 Task: Check the picks of the 2023 Victory Lane Racing NASCAR Cup Series for the race "Enjoy Illinois 300" on the track "Gateway".
Action: Mouse moved to (155, 311)
Screenshot: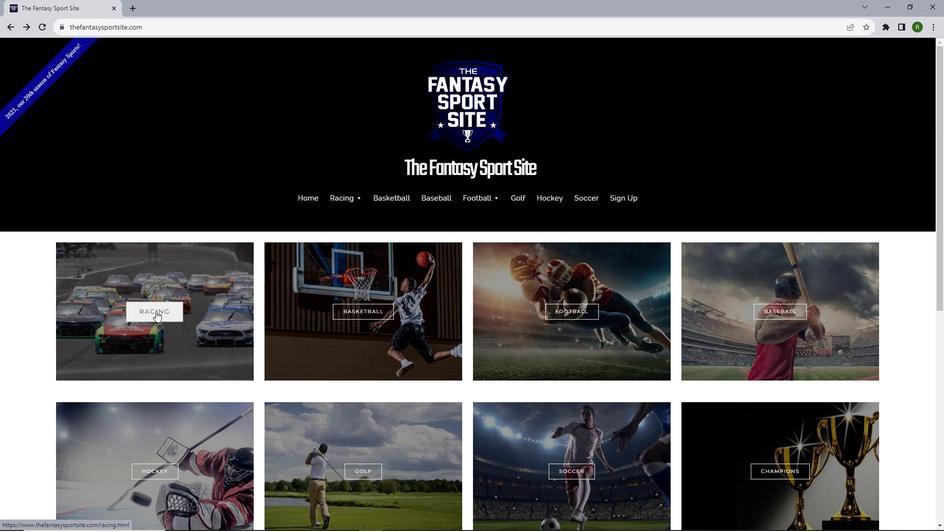 
Action: Mouse pressed left at (155, 311)
Screenshot: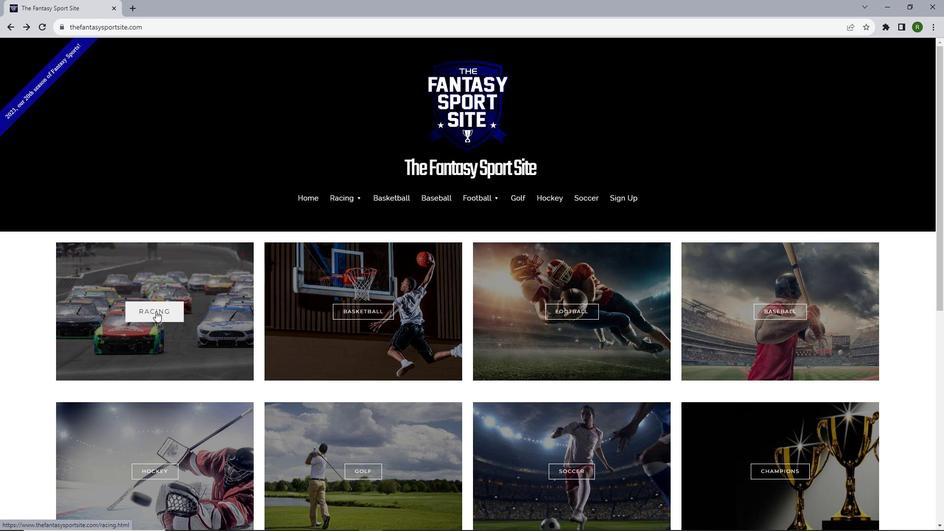 
Action: Mouse moved to (278, 237)
Screenshot: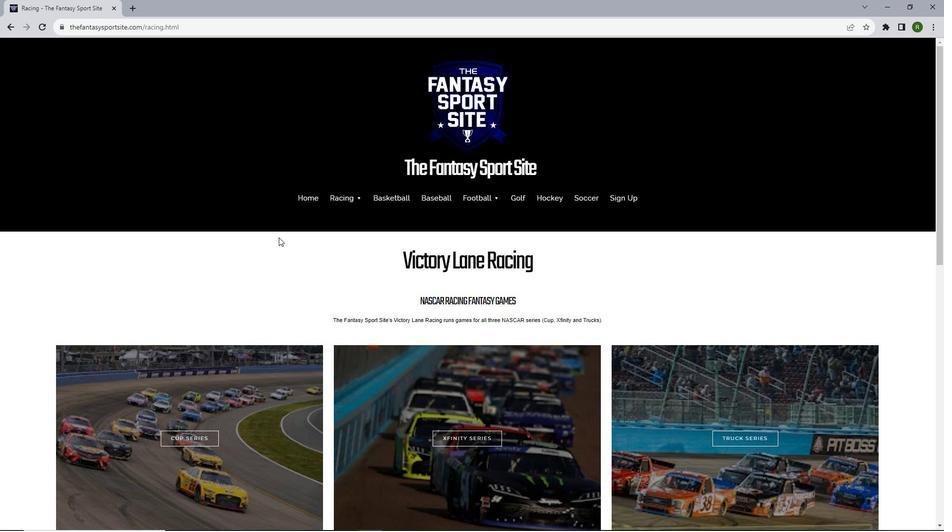 
Action: Mouse scrolled (278, 237) with delta (0, 0)
Screenshot: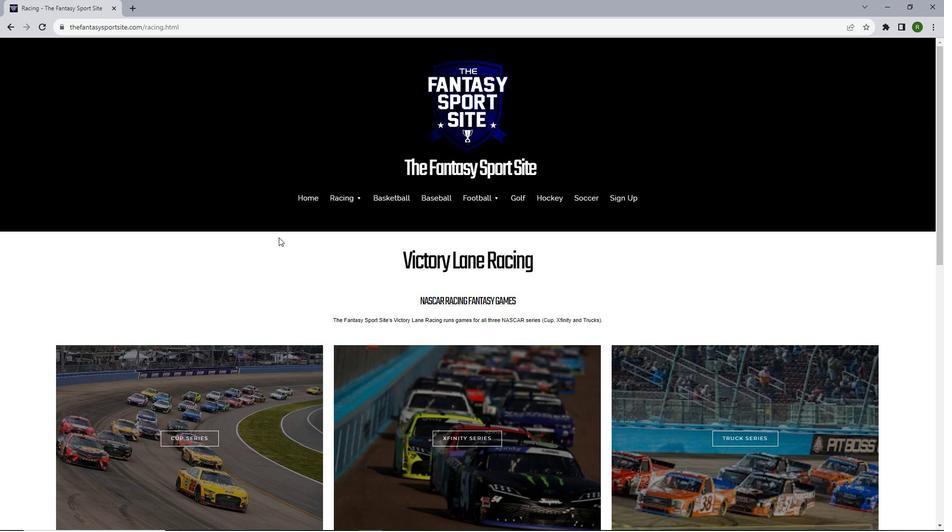 
Action: Mouse scrolled (278, 237) with delta (0, 0)
Screenshot: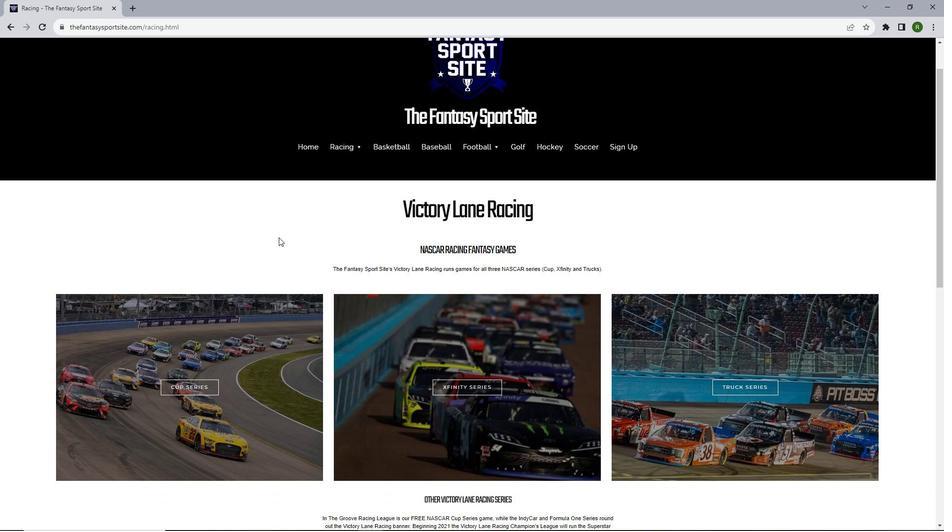 
Action: Mouse scrolled (278, 237) with delta (0, 0)
Screenshot: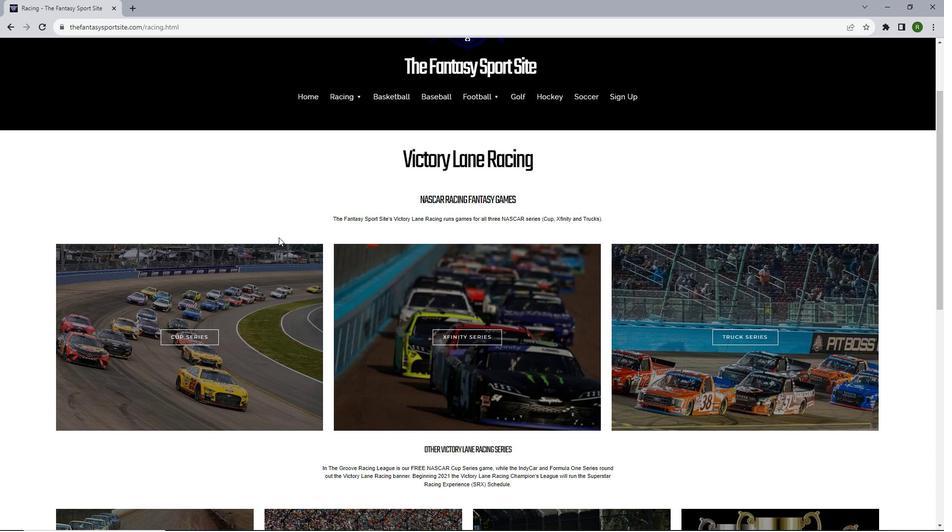 
Action: Mouse scrolled (278, 237) with delta (0, 0)
Screenshot: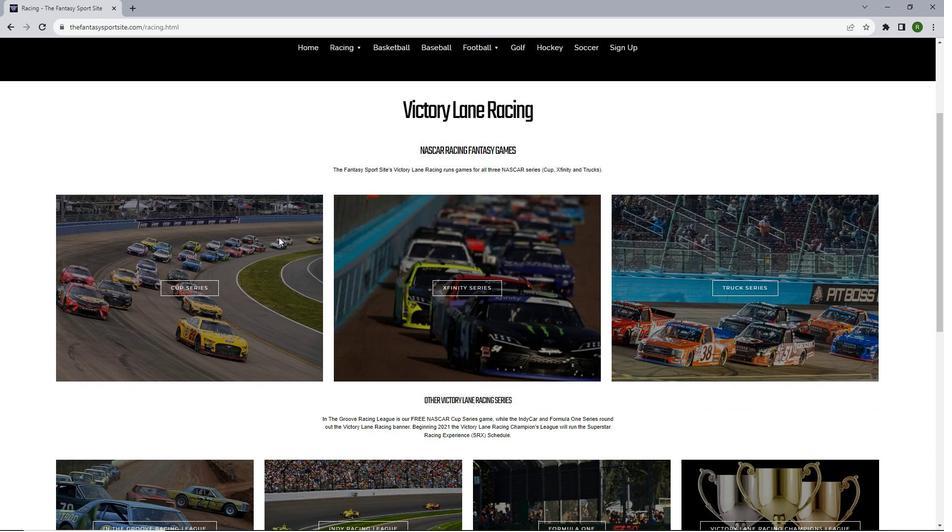 
Action: Mouse scrolled (278, 237) with delta (0, 0)
Screenshot: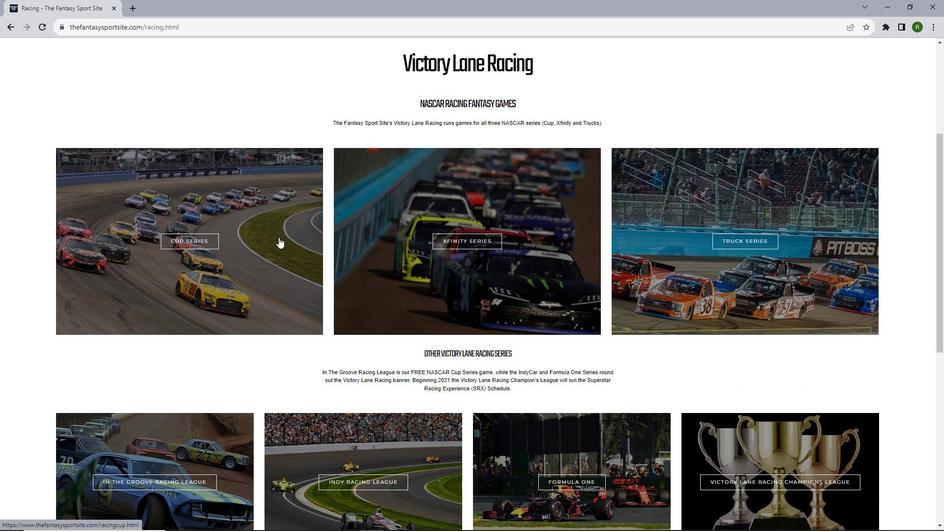 
Action: Mouse scrolled (278, 237) with delta (0, 0)
Screenshot: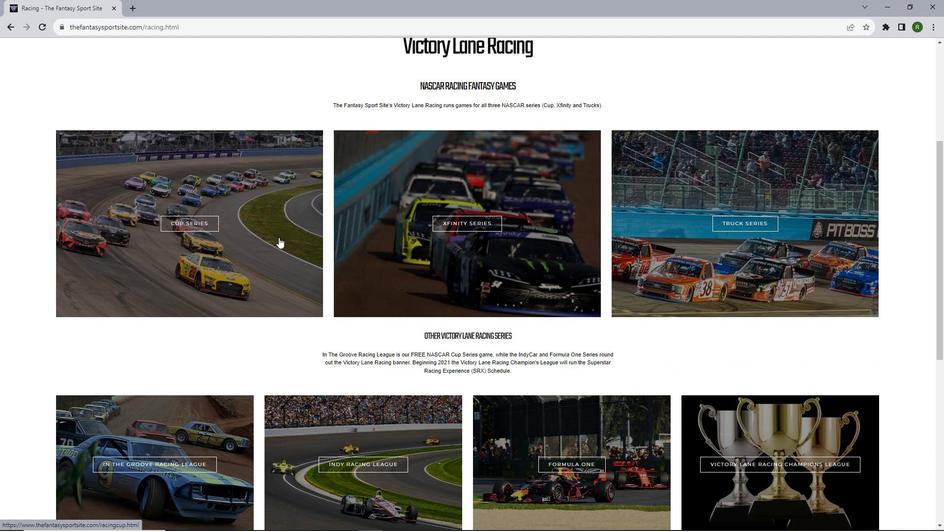 
Action: Mouse moved to (199, 145)
Screenshot: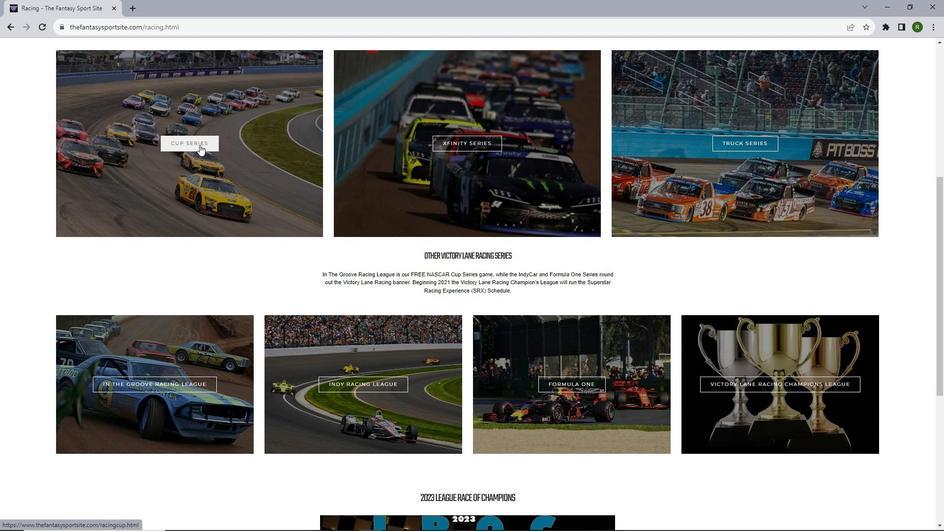 
Action: Mouse pressed left at (199, 145)
Screenshot: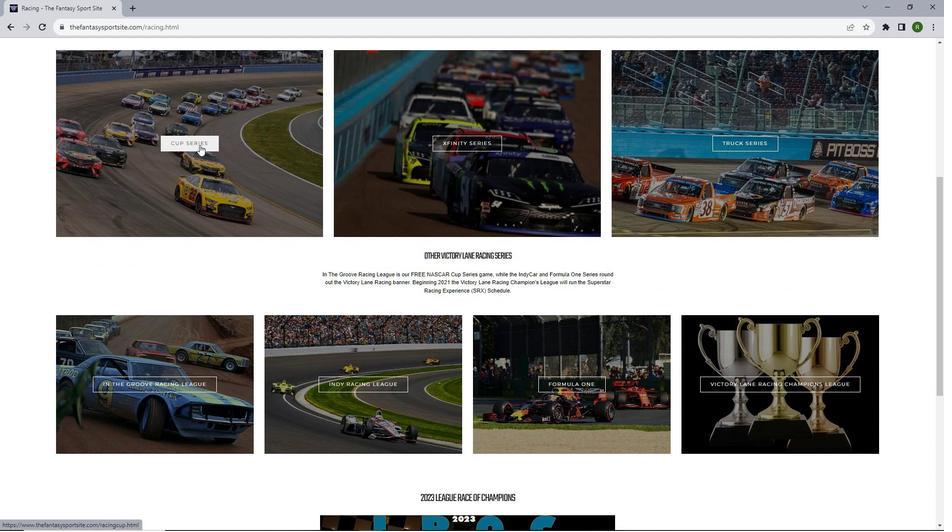 
Action: Mouse moved to (298, 212)
Screenshot: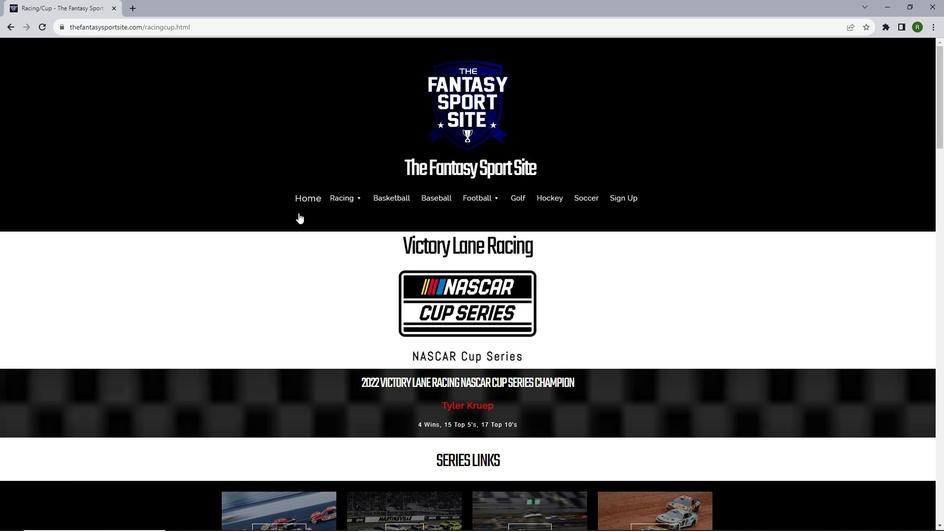 
Action: Mouse scrolled (298, 212) with delta (0, 0)
Screenshot: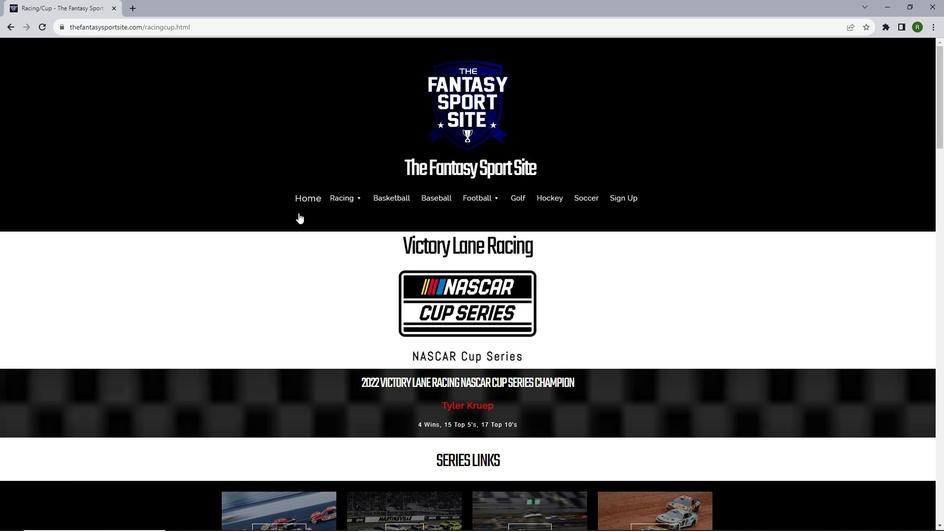 
Action: Mouse scrolled (298, 212) with delta (0, 0)
Screenshot: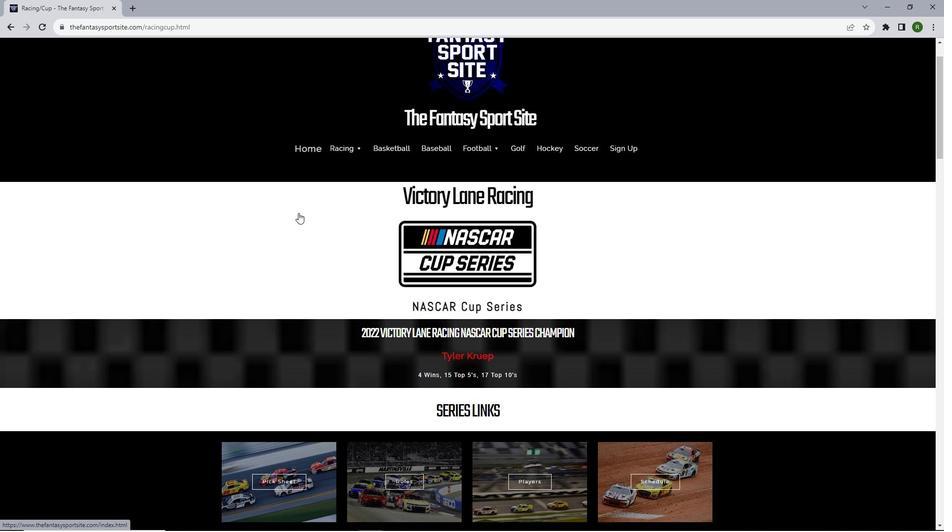 
Action: Mouse scrolled (298, 212) with delta (0, 0)
Screenshot: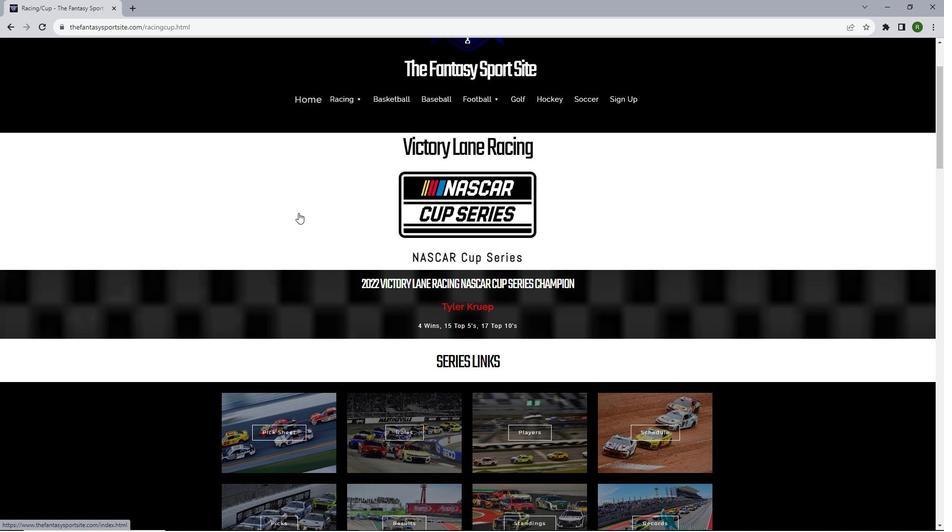 
Action: Mouse scrolled (298, 212) with delta (0, 0)
Screenshot: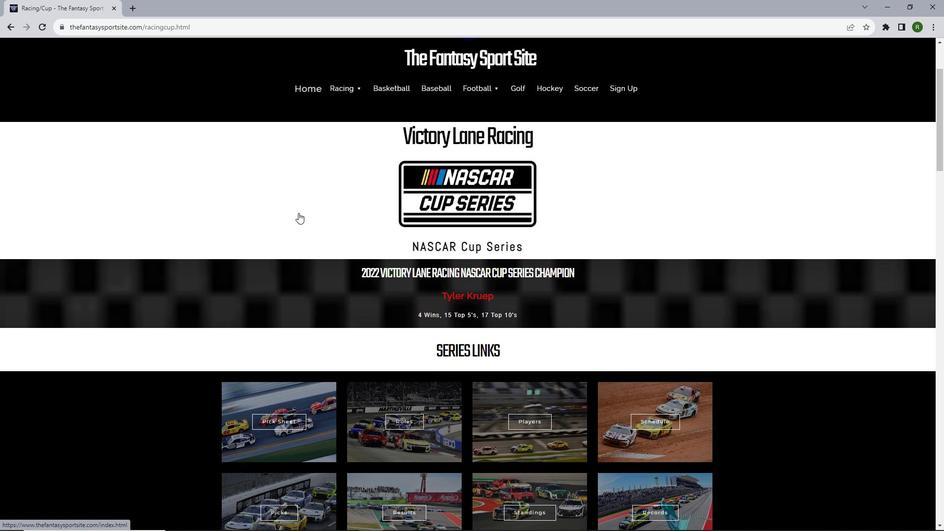 
Action: Mouse moved to (286, 432)
Screenshot: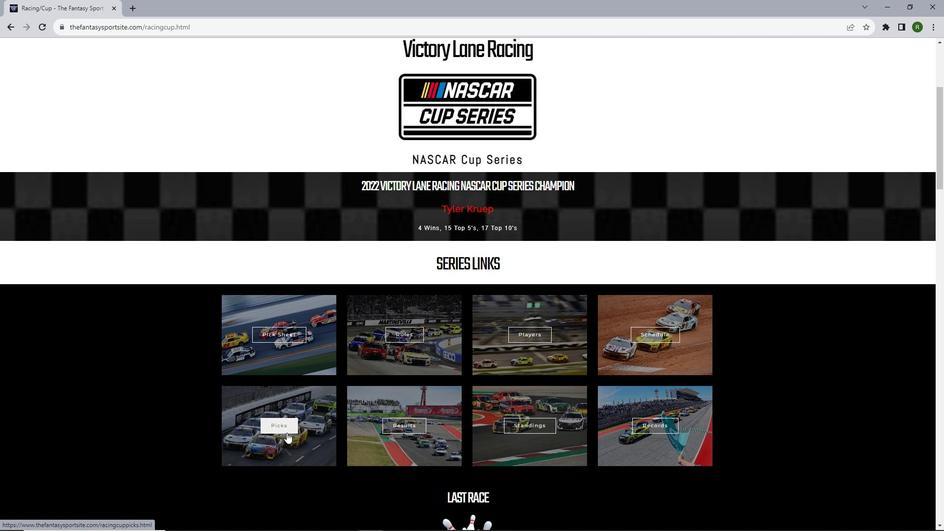 
Action: Mouse pressed left at (286, 432)
Screenshot: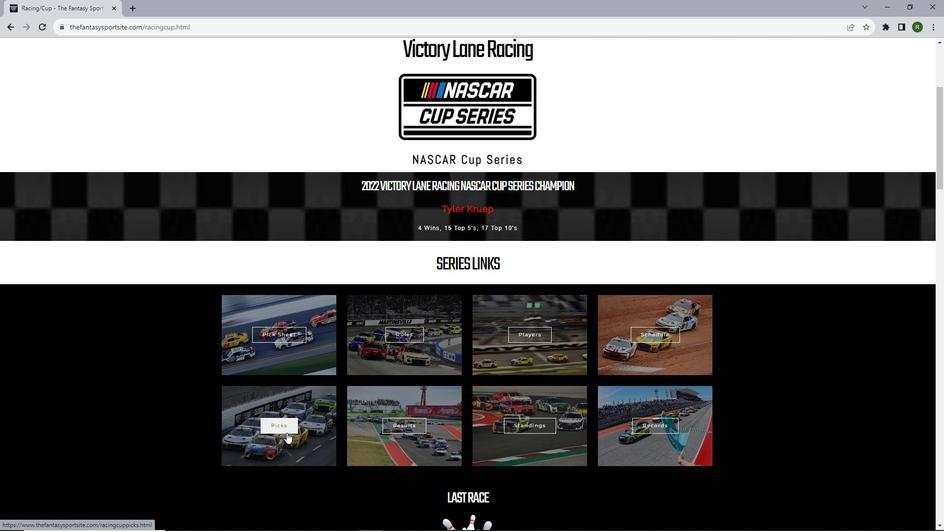
Action: Mouse moved to (363, 238)
Screenshot: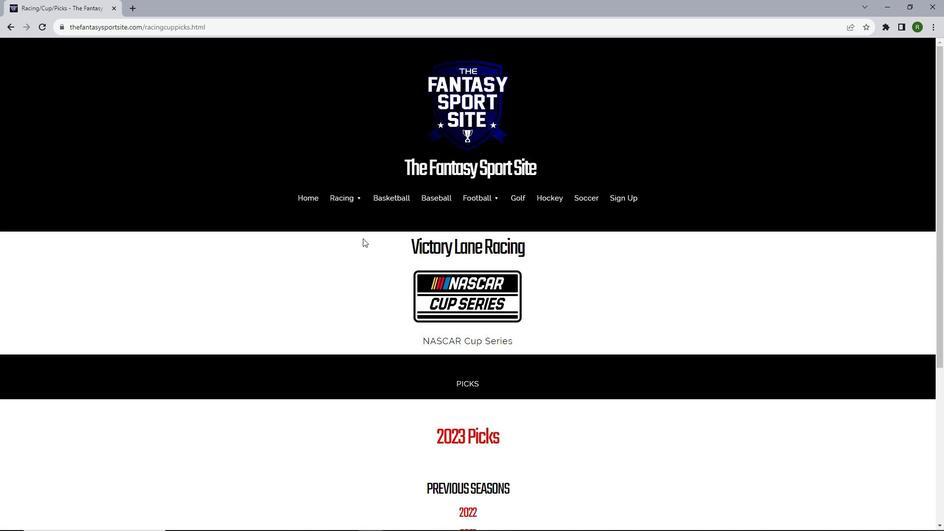 
Action: Mouse scrolled (363, 238) with delta (0, 0)
Screenshot: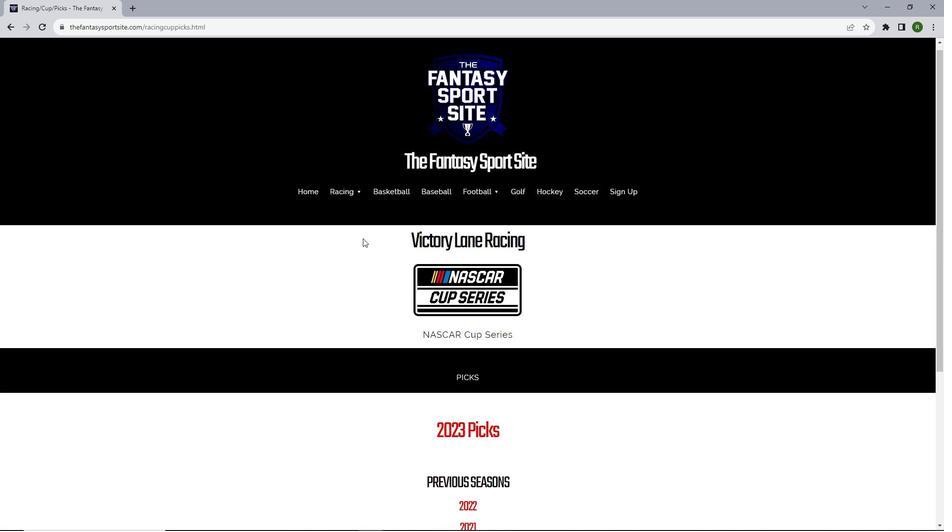 
Action: Mouse scrolled (363, 238) with delta (0, 0)
Screenshot: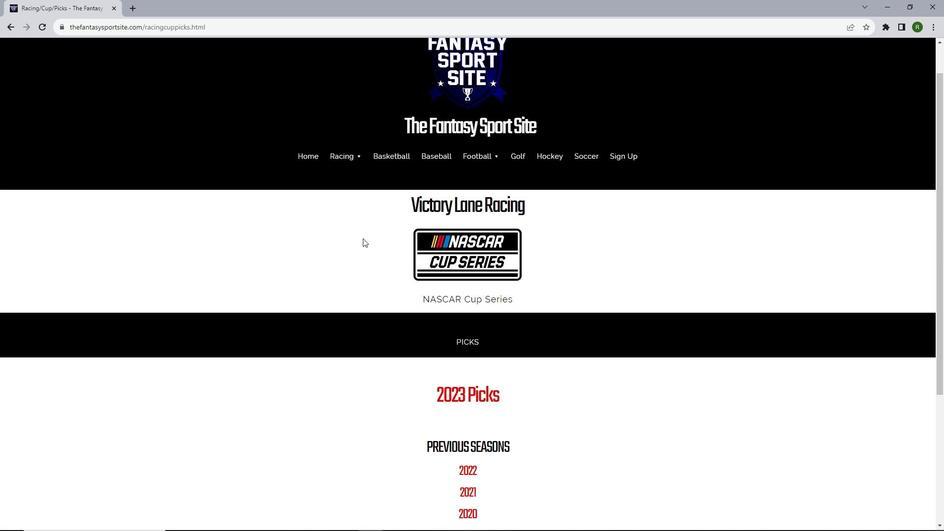 
Action: Mouse scrolled (363, 238) with delta (0, 0)
Screenshot: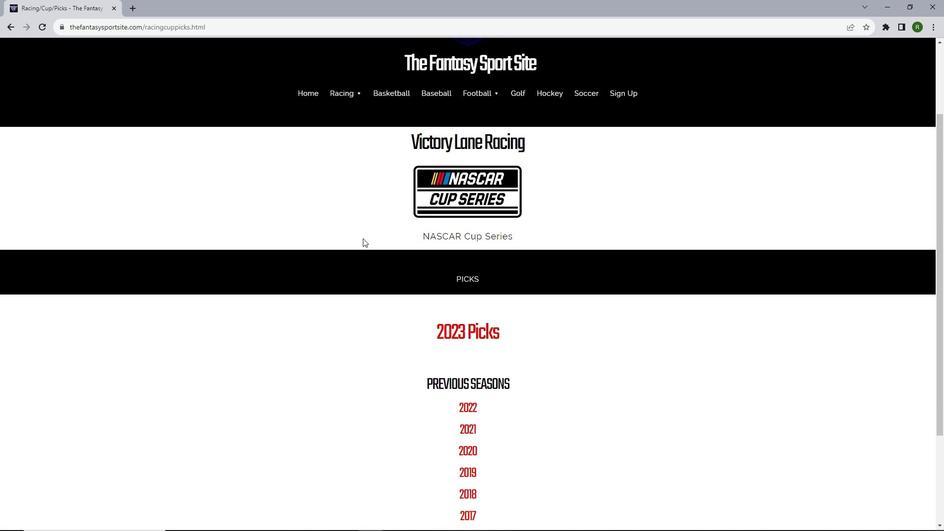 
Action: Mouse moved to (470, 287)
Screenshot: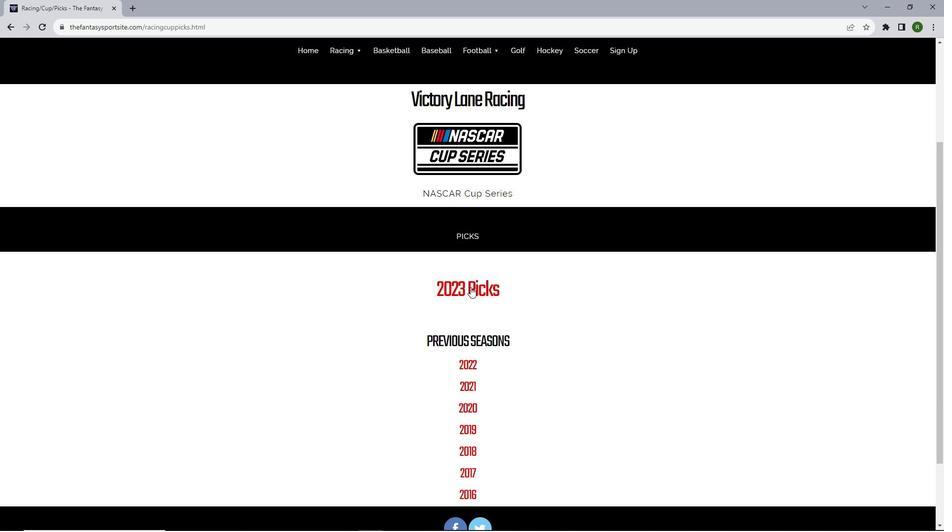 
Action: Mouse pressed left at (470, 287)
Screenshot: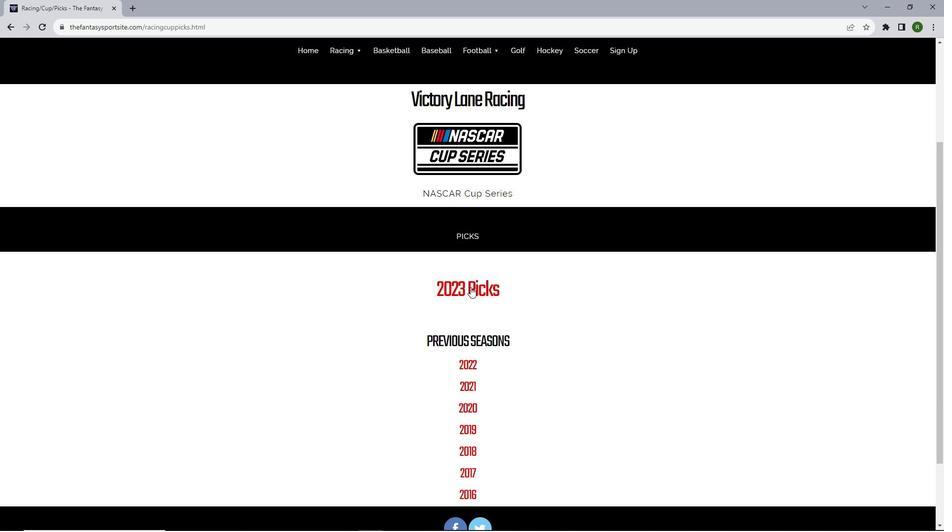 
Action: Mouse moved to (474, 258)
Screenshot: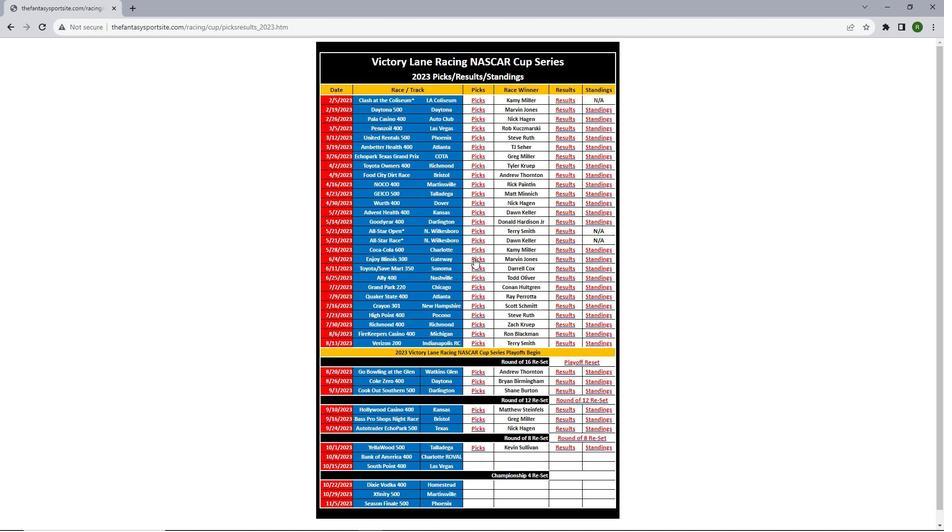 
Action: Mouse pressed left at (474, 258)
Screenshot: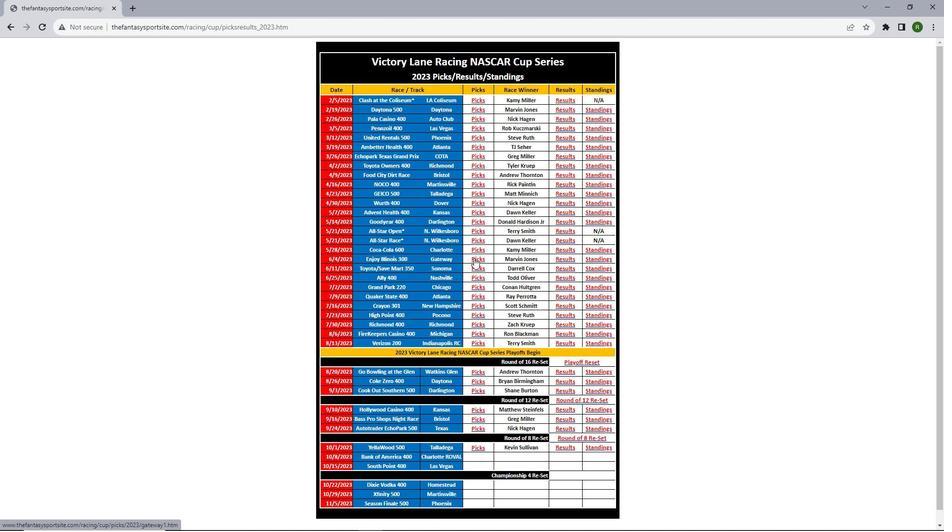 
Action: Mouse moved to (501, 220)
Screenshot: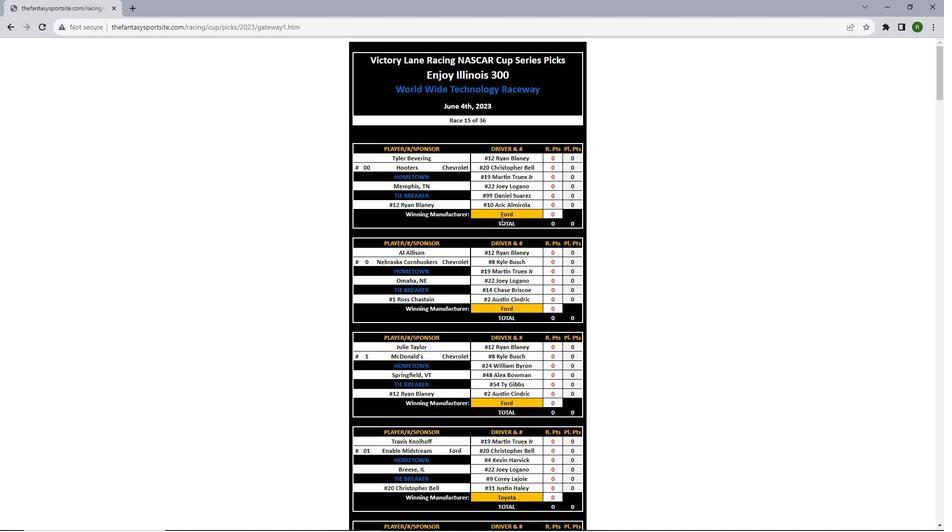 
Action: Mouse scrolled (501, 219) with delta (0, 0)
Screenshot: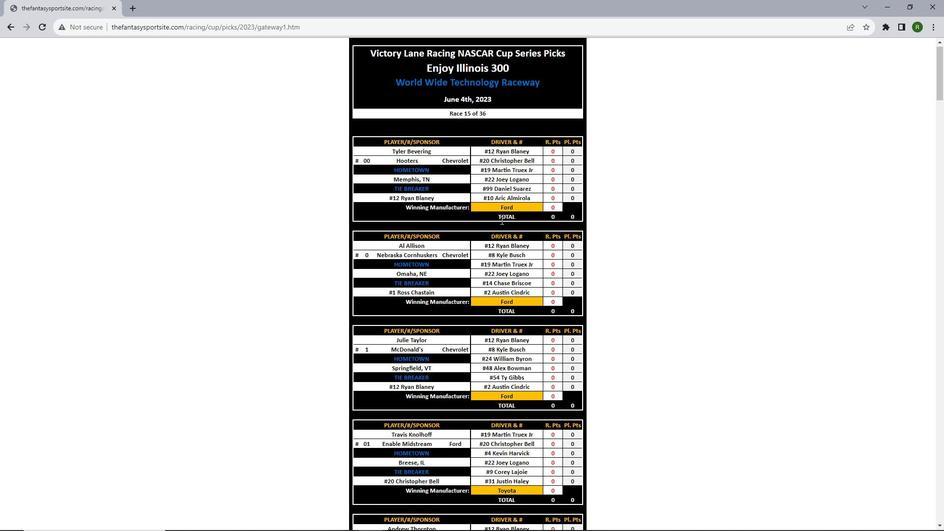 
Action: Mouse scrolled (501, 219) with delta (0, 0)
Screenshot: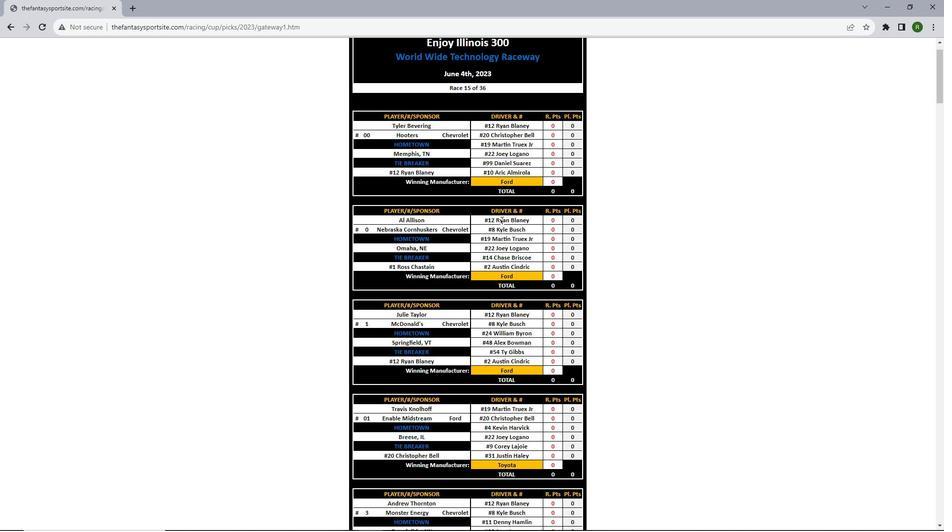 
Action: Mouse scrolled (501, 219) with delta (0, 0)
Screenshot: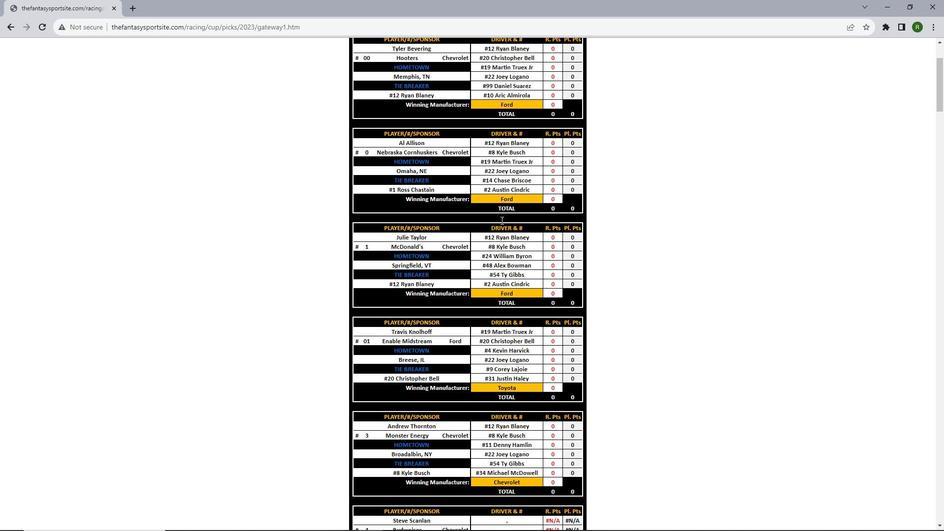
Action: Mouse scrolled (501, 219) with delta (0, 0)
Screenshot: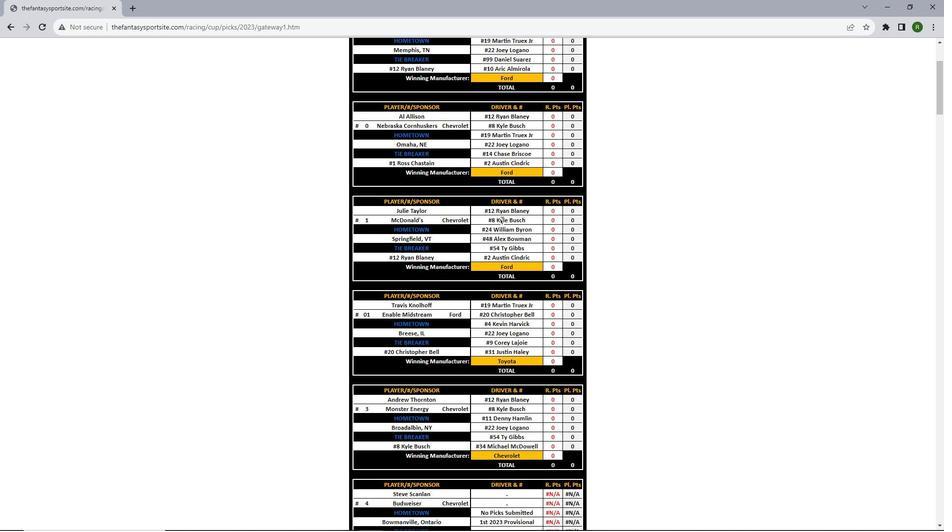 
Action: Mouse scrolled (501, 219) with delta (0, 0)
Screenshot: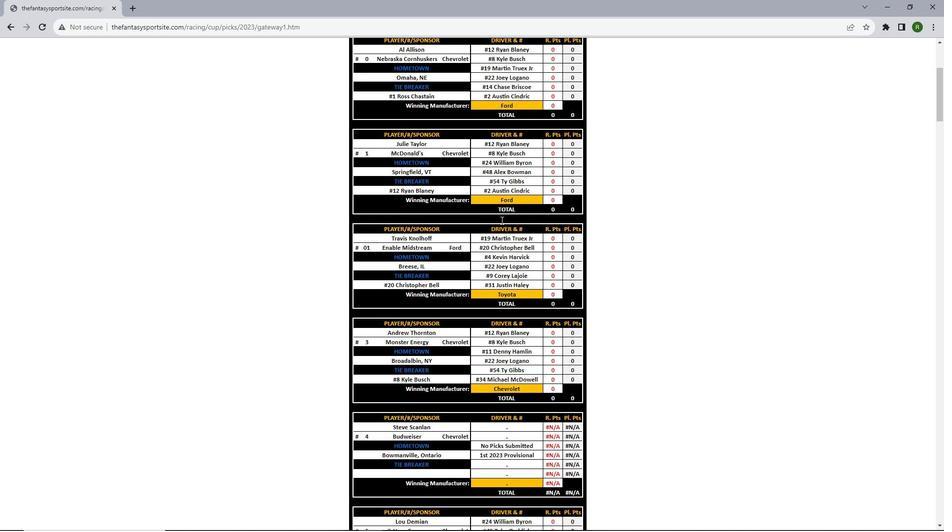 
Action: Mouse scrolled (501, 219) with delta (0, 0)
Screenshot: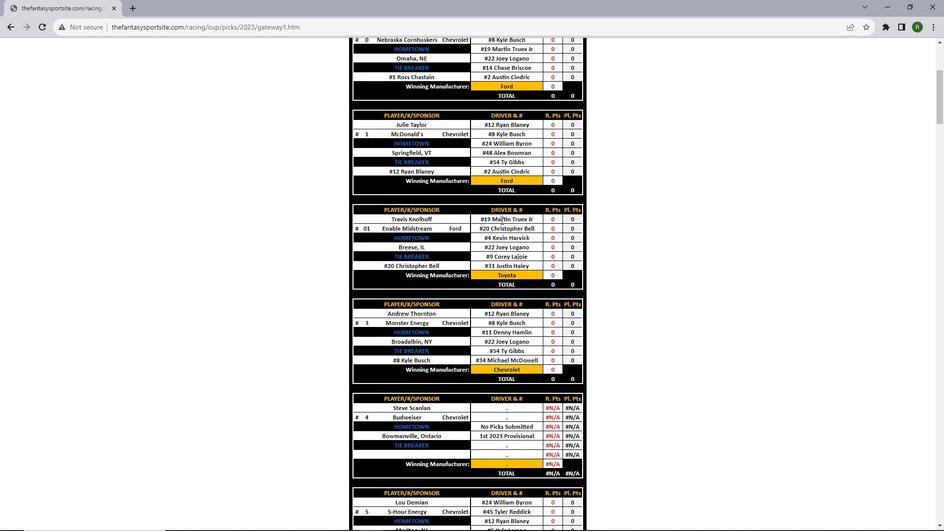 
Action: Mouse scrolled (501, 219) with delta (0, 0)
Screenshot: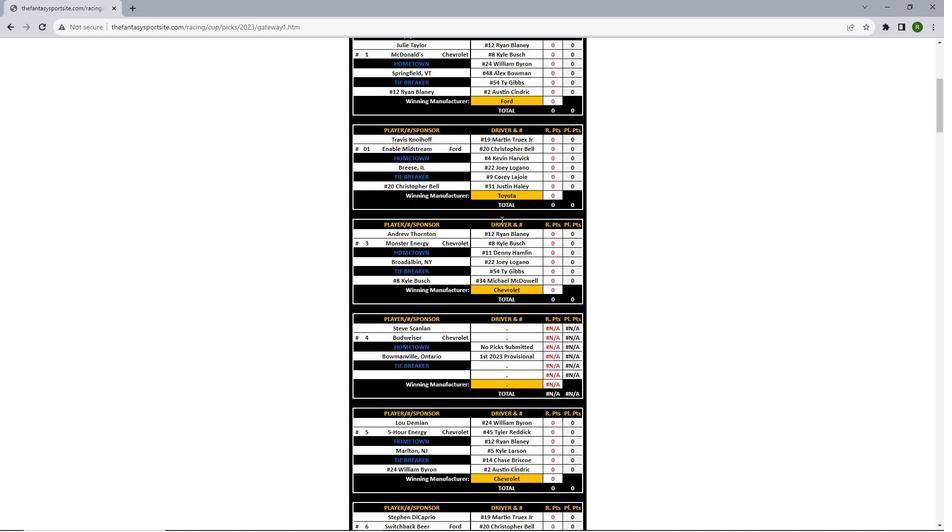 
Action: Mouse scrolled (501, 219) with delta (0, 0)
Screenshot: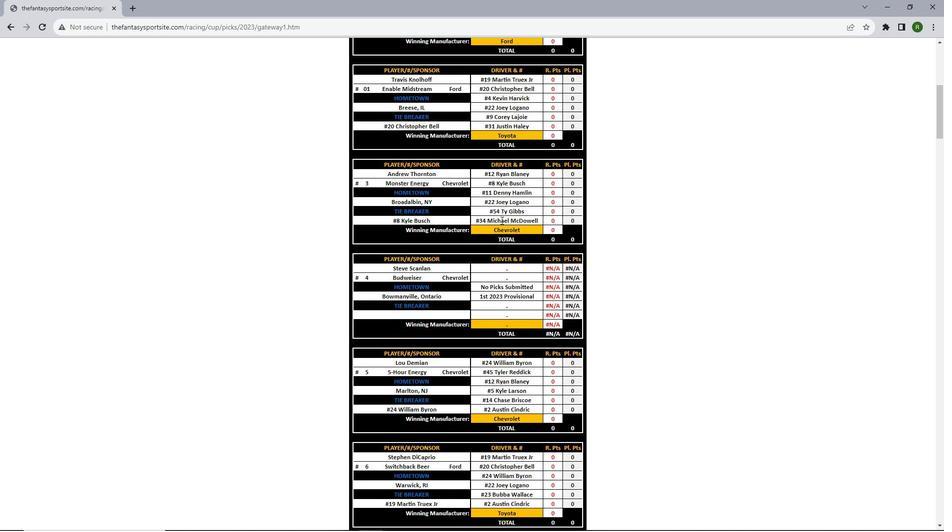 
Action: Mouse scrolled (501, 219) with delta (0, 0)
Screenshot: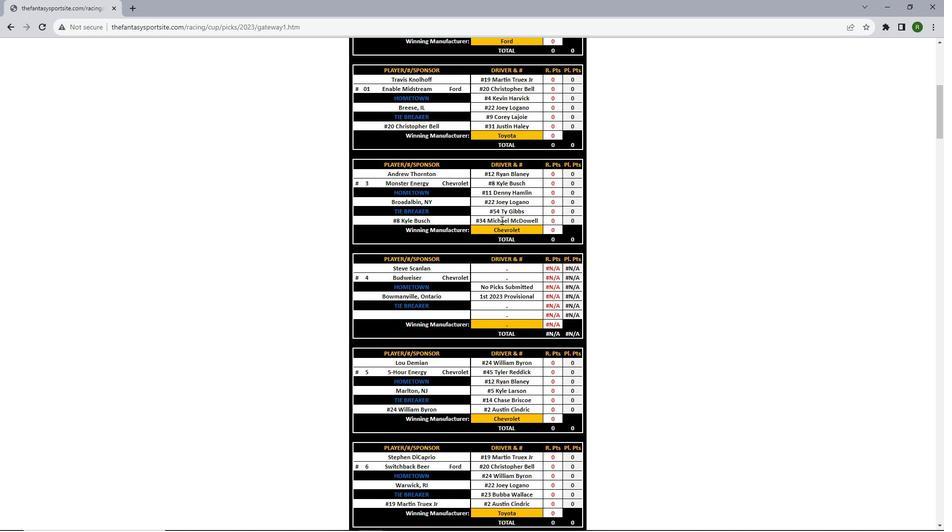 
Action: Mouse scrolled (501, 219) with delta (0, 0)
Screenshot: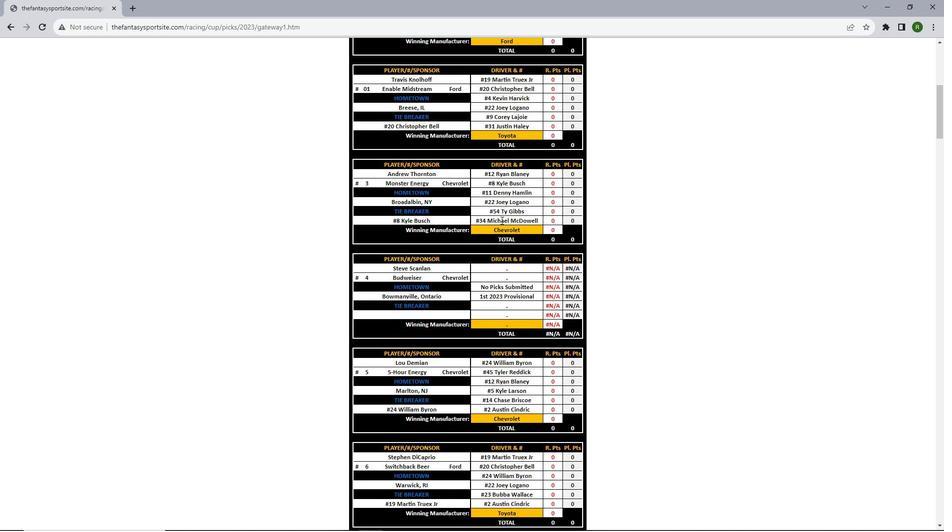 
Action: Mouse scrolled (501, 219) with delta (0, 0)
Screenshot: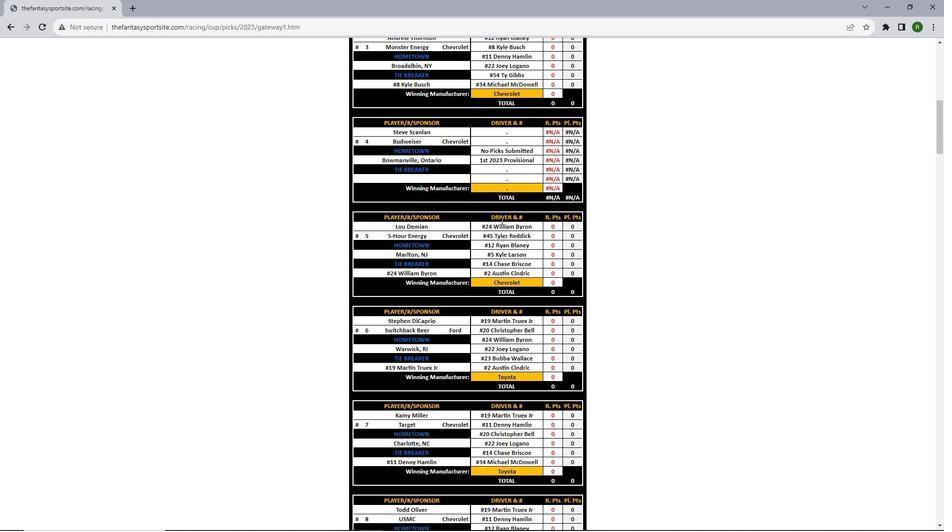 
Action: Mouse scrolled (501, 219) with delta (0, 0)
Screenshot: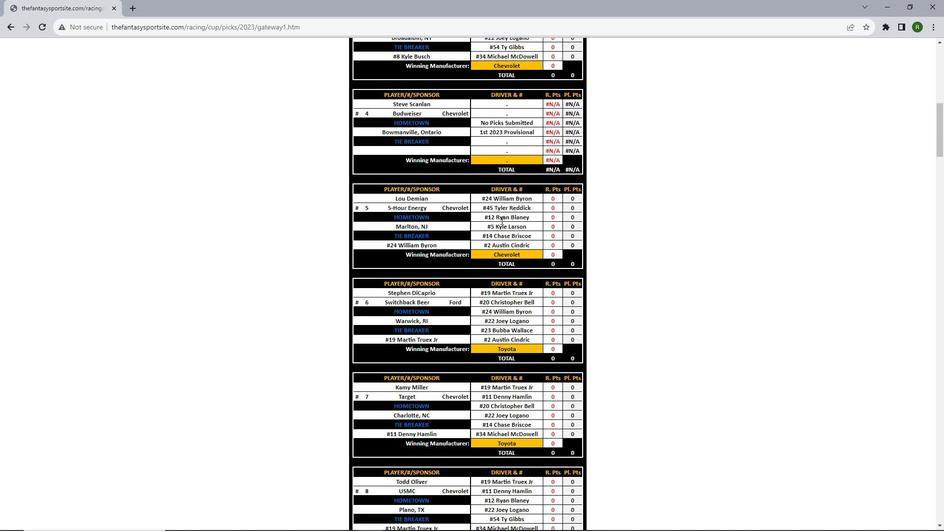 
Action: Mouse scrolled (501, 219) with delta (0, 0)
Screenshot: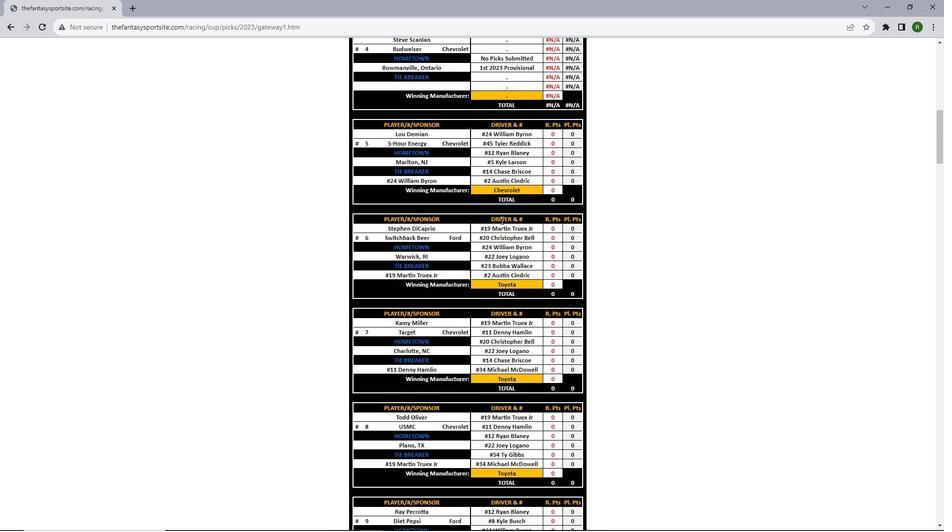 
Action: Mouse scrolled (501, 219) with delta (0, 0)
Screenshot: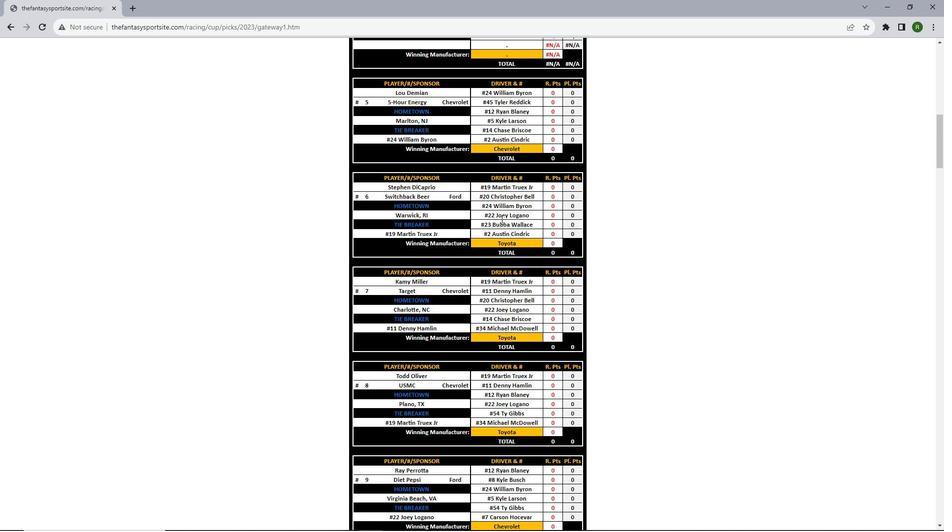 
Action: Mouse scrolled (501, 219) with delta (0, 0)
Screenshot: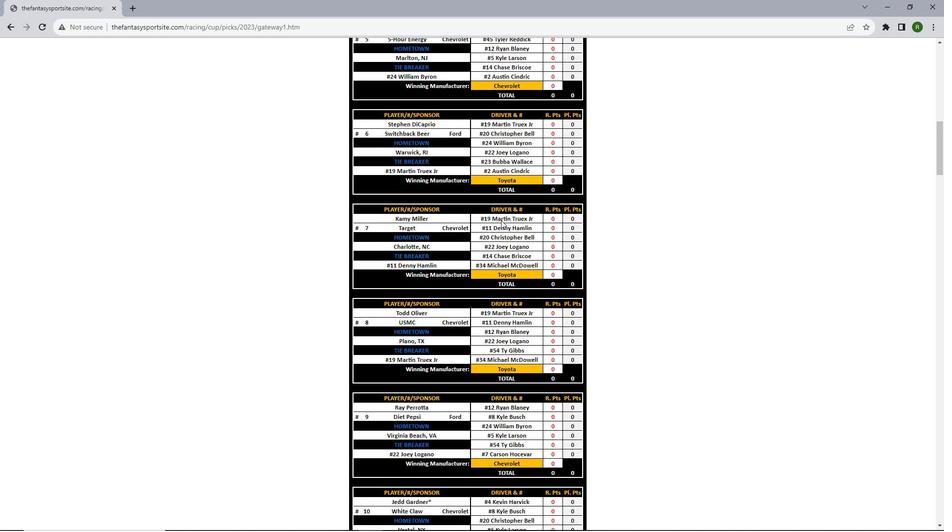 
Action: Mouse scrolled (501, 219) with delta (0, 0)
Screenshot: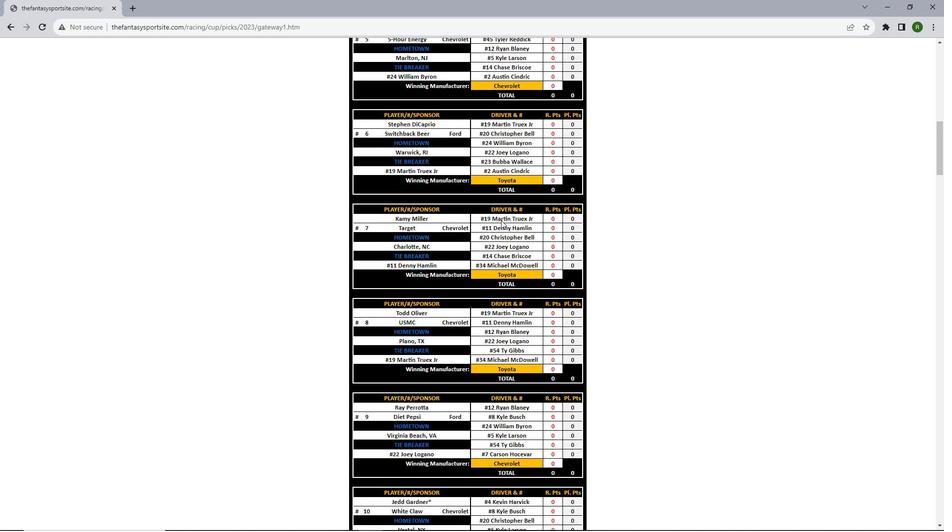 
Action: Mouse scrolled (501, 219) with delta (0, 0)
Screenshot: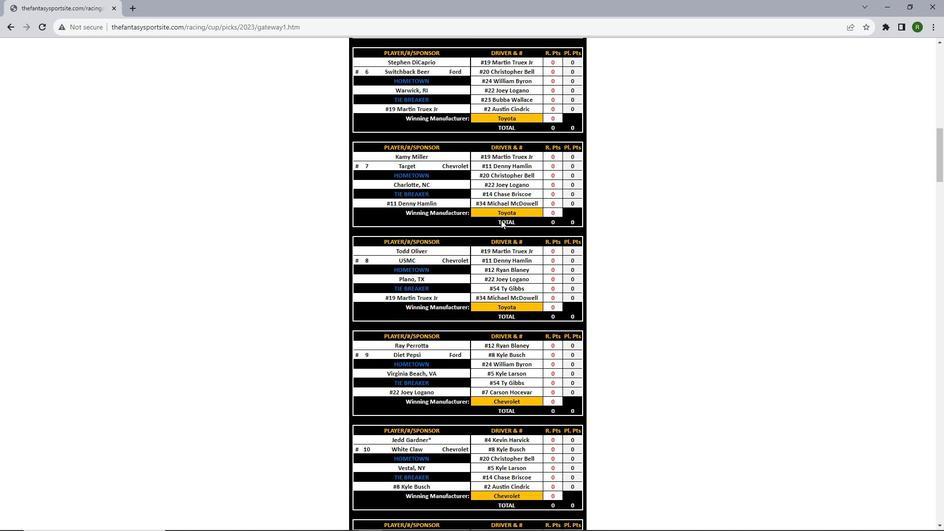 
Action: Mouse scrolled (501, 219) with delta (0, 0)
Screenshot: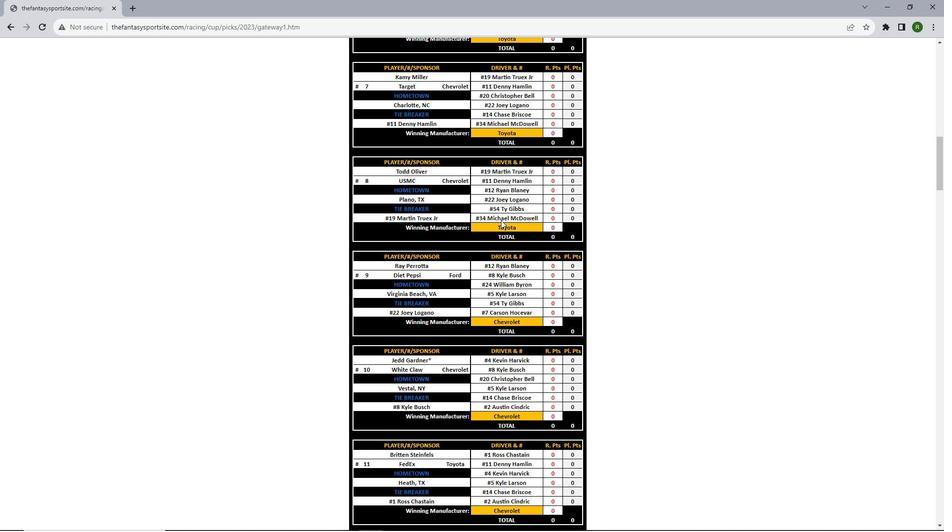
Action: Mouse scrolled (501, 219) with delta (0, 0)
Screenshot: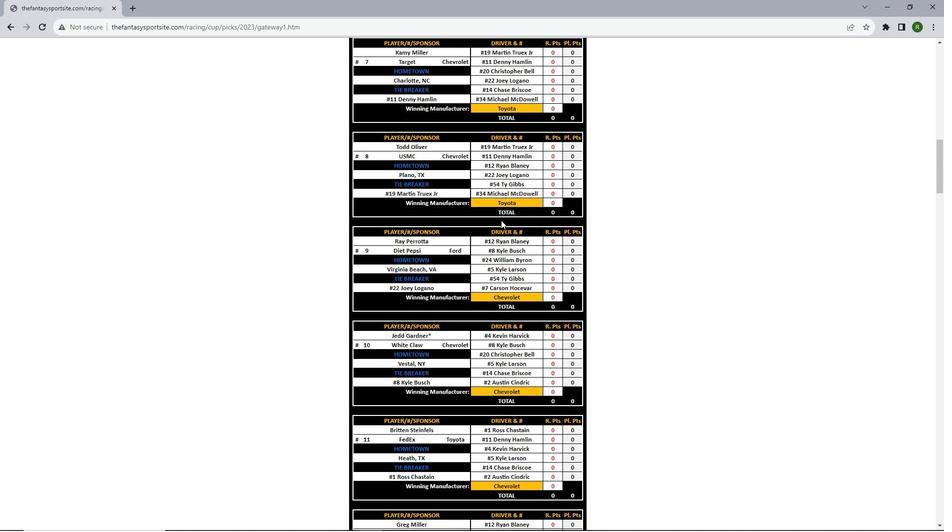 
Action: Mouse scrolled (501, 219) with delta (0, 0)
Screenshot: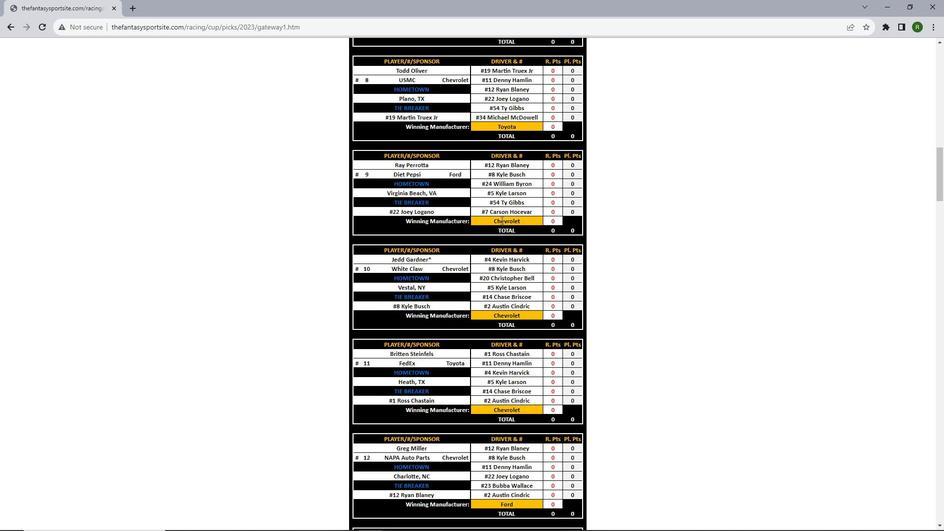 
Action: Mouse scrolled (501, 219) with delta (0, 0)
Screenshot: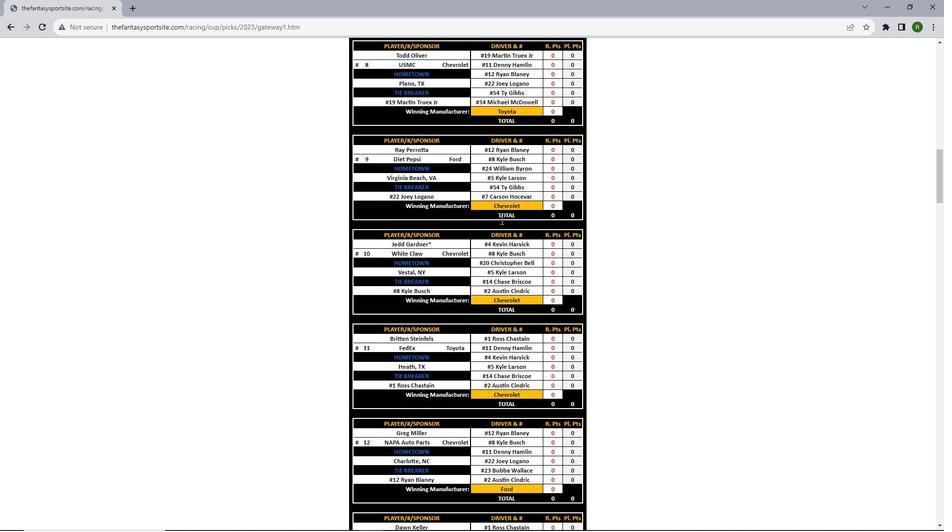 
Action: Mouse scrolled (501, 219) with delta (0, 0)
Screenshot: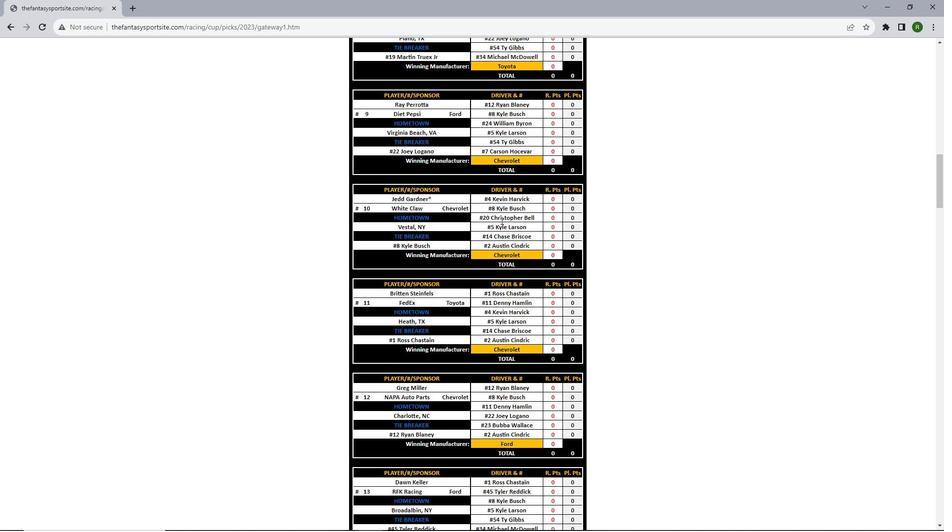 
Action: Mouse scrolled (501, 219) with delta (0, 0)
Screenshot: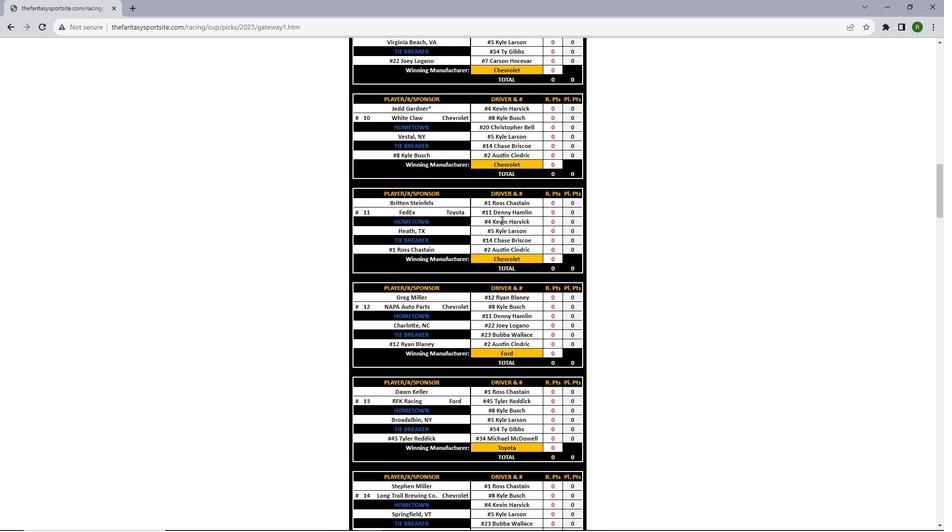 
Action: Mouse scrolled (501, 219) with delta (0, 0)
Screenshot: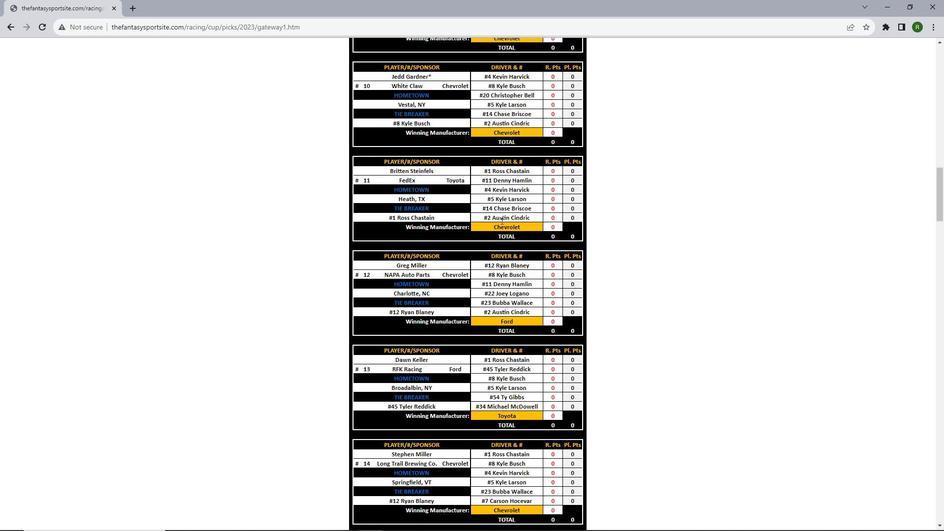 
Action: Mouse scrolled (501, 219) with delta (0, 0)
Screenshot: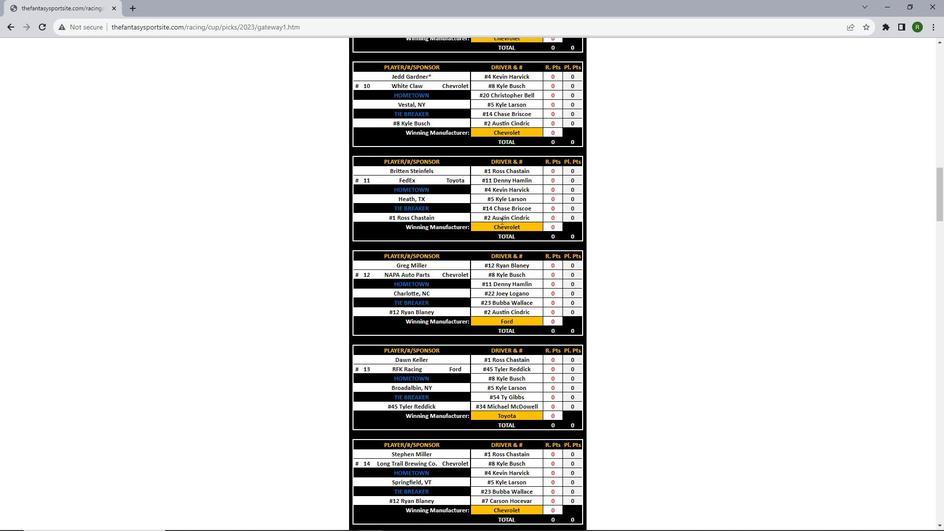 
Action: Mouse scrolled (501, 219) with delta (0, 0)
Screenshot: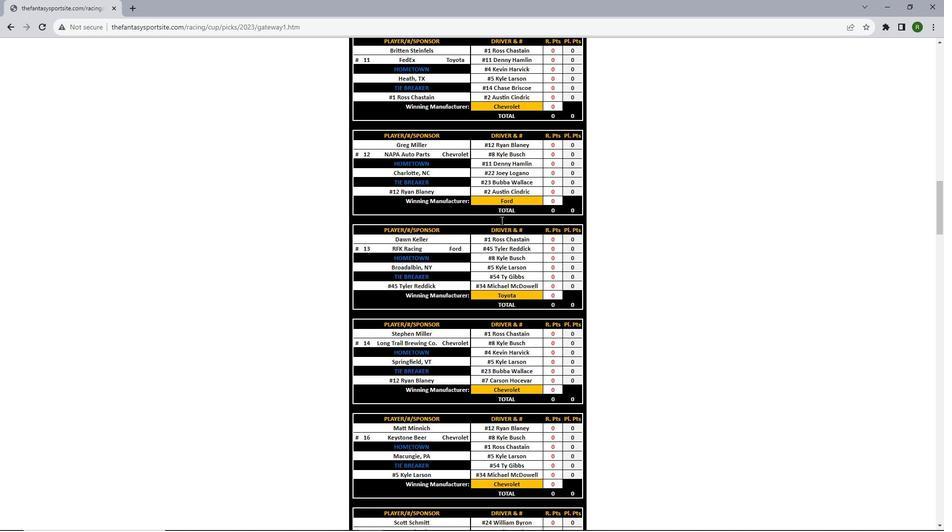 
Action: Mouse scrolled (501, 219) with delta (0, 0)
Screenshot: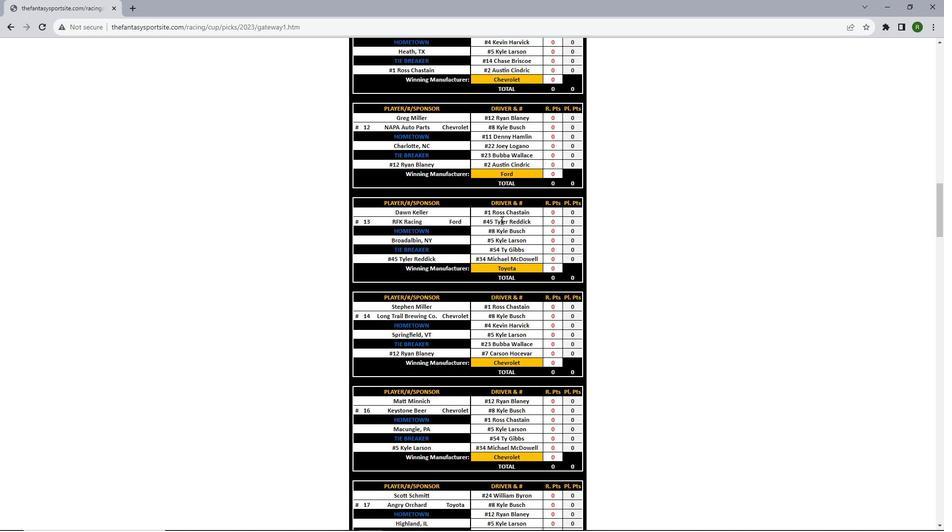 
Action: Mouse scrolled (501, 219) with delta (0, 0)
Screenshot: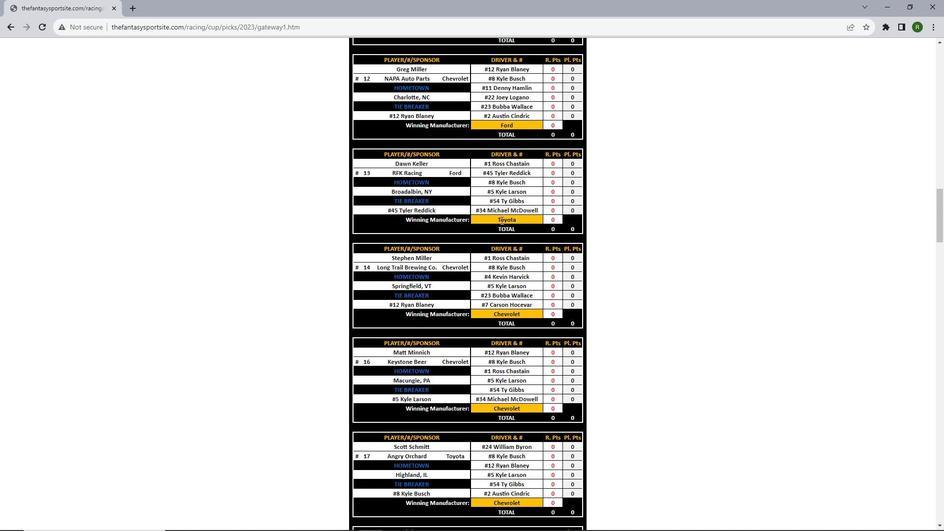 
Action: Mouse scrolled (501, 219) with delta (0, 0)
Screenshot: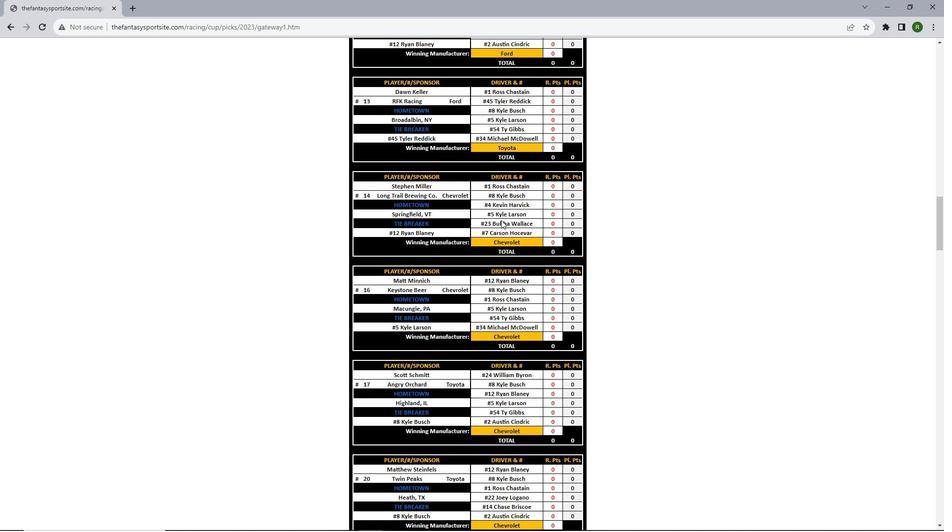 
Action: Mouse scrolled (501, 219) with delta (0, 0)
Screenshot: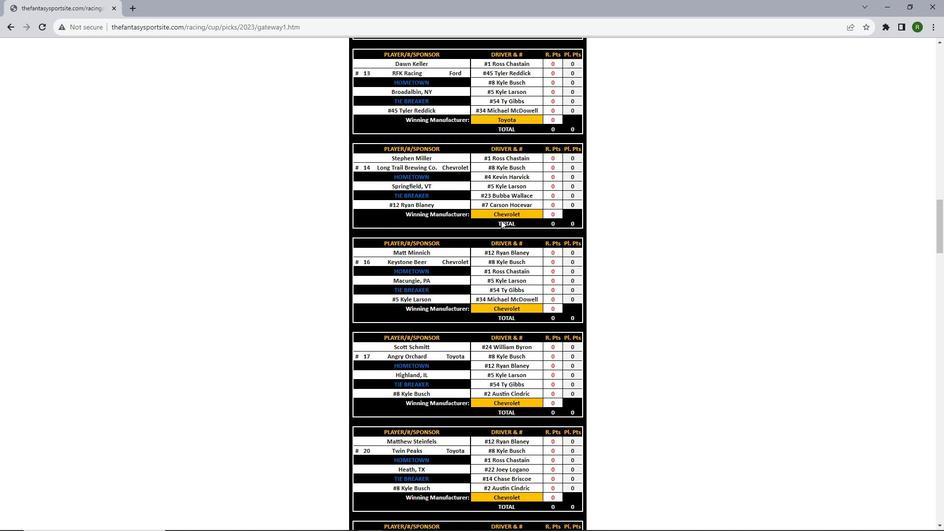 
Action: Mouse scrolled (501, 219) with delta (0, 0)
Screenshot: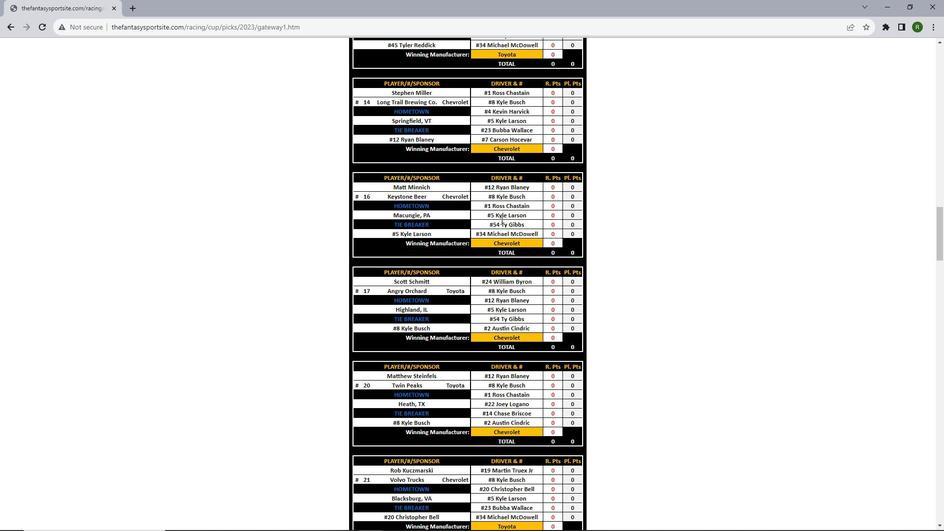 
Action: Mouse scrolled (501, 219) with delta (0, 0)
Screenshot: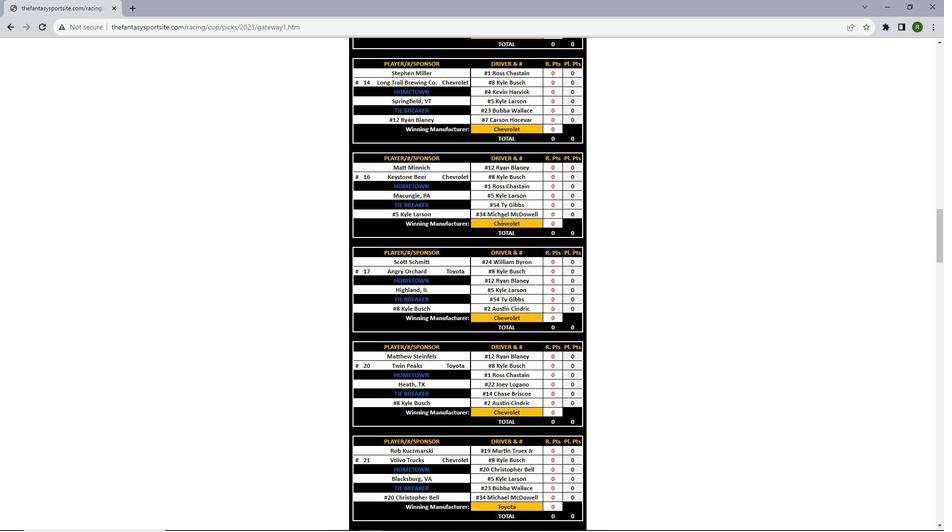
Action: Mouse scrolled (501, 219) with delta (0, 0)
Screenshot: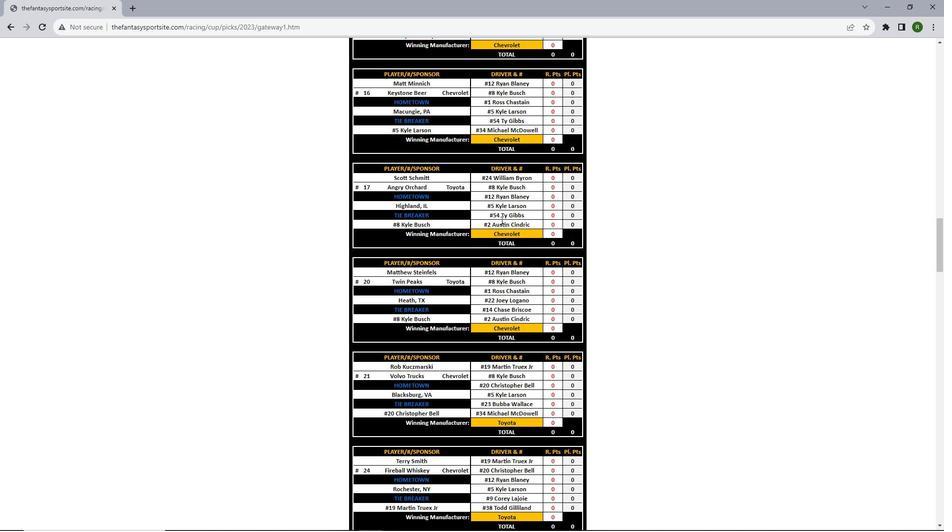 
Action: Mouse scrolled (501, 219) with delta (0, 0)
Screenshot: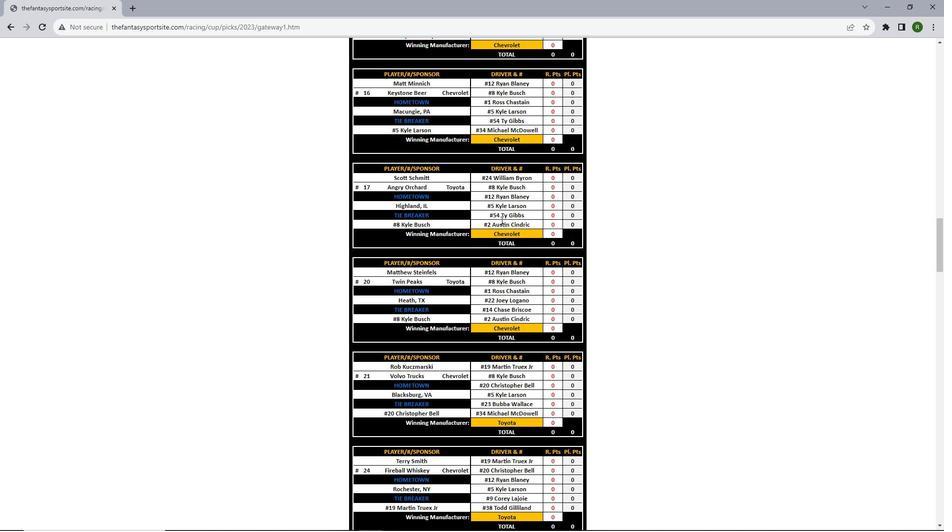
Action: Mouse scrolled (501, 219) with delta (0, 0)
Screenshot: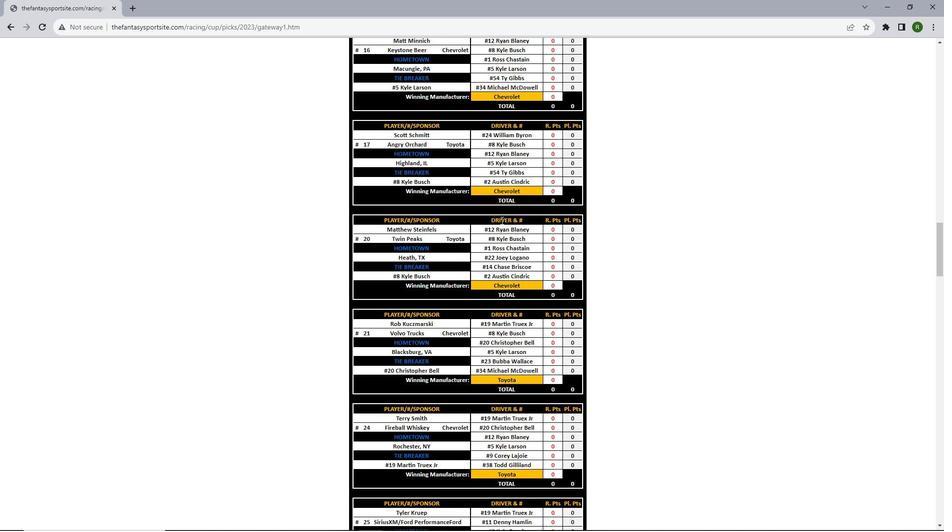 
Action: Mouse scrolled (501, 219) with delta (0, 0)
Screenshot: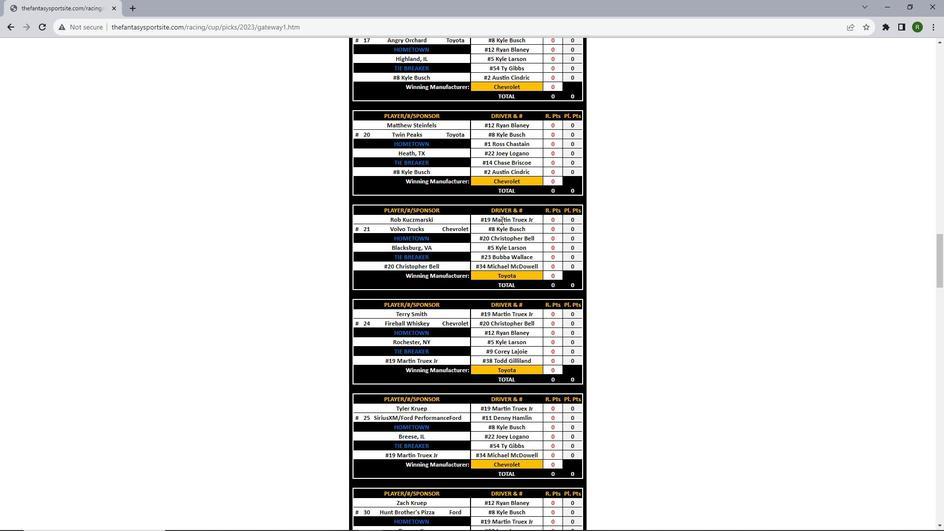 
Action: Mouse scrolled (501, 219) with delta (0, 0)
Screenshot: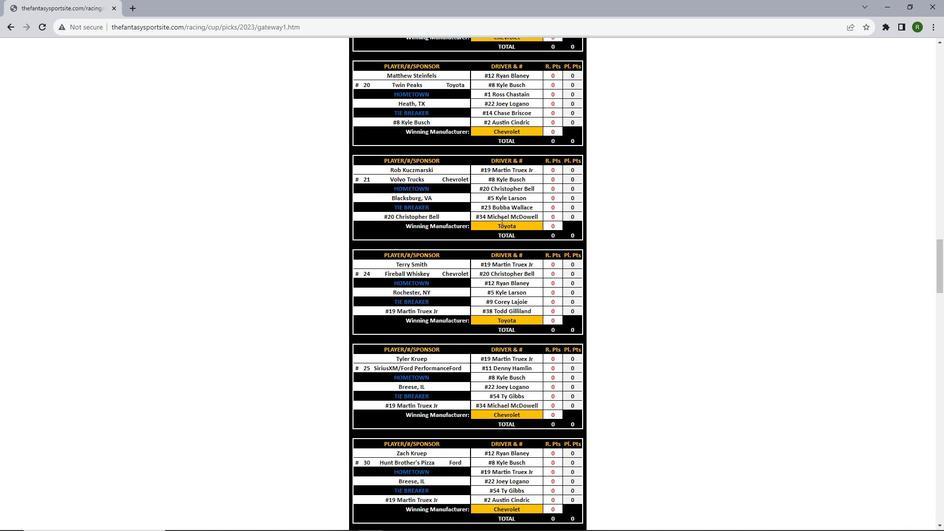 
Action: Mouse scrolled (501, 219) with delta (0, 0)
Screenshot: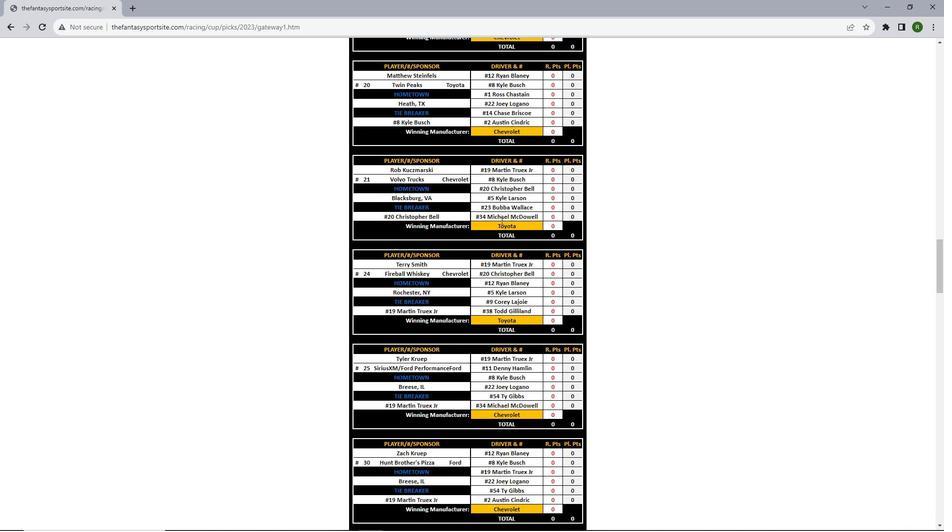 
Action: Mouse scrolled (501, 219) with delta (0, 0)
Screenshot: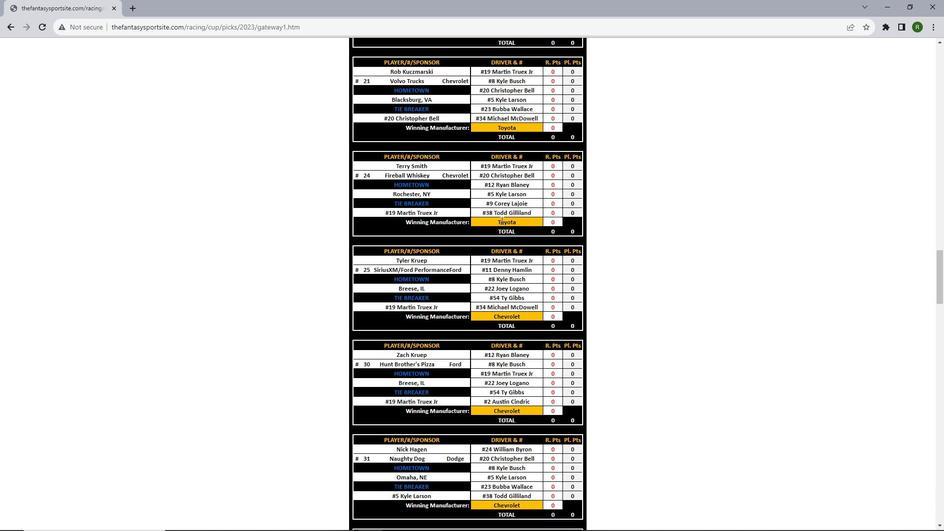 
Action: Mouse scrolled (501, 219) with delta (0, 0)
Screenshot: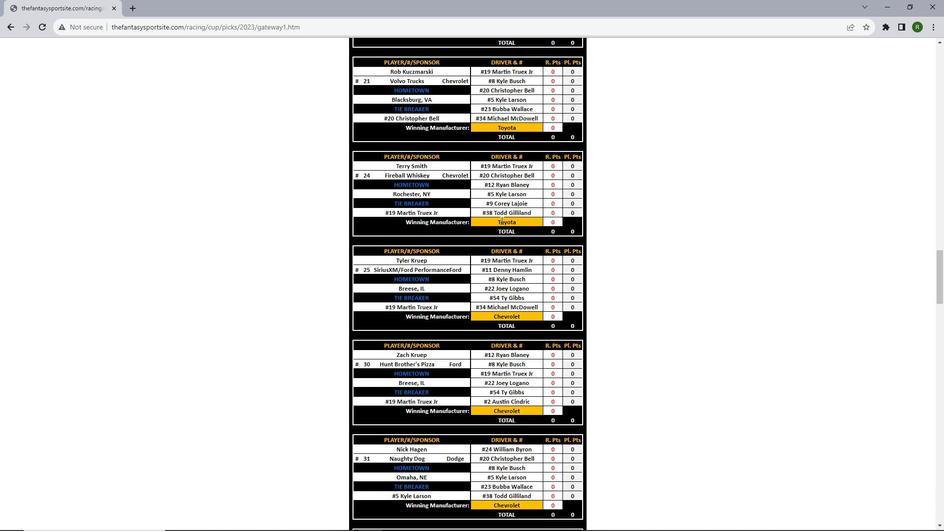
Action: Mouse scrolled (501, 219) with delta (0, 0)
Screenshot: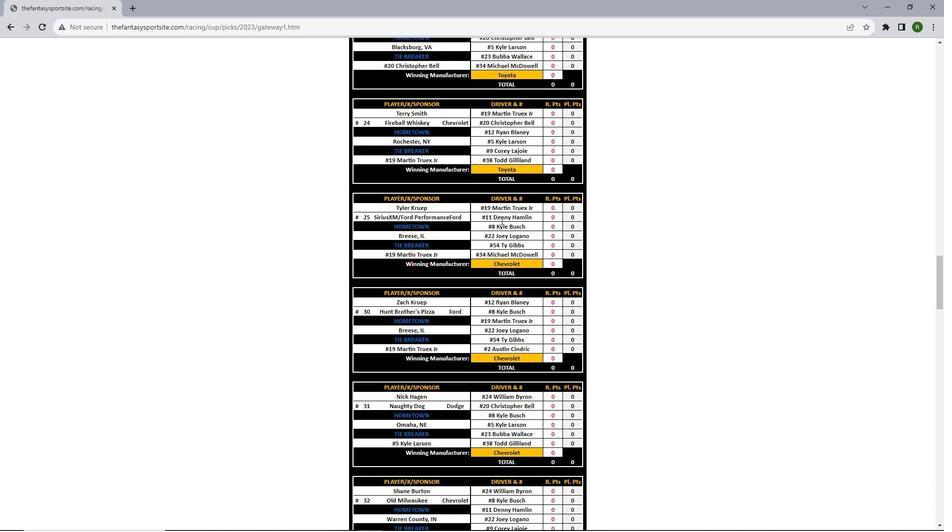 
Action: Mouse scrolled (501, 219) with delta (0, 0)
Screenshot: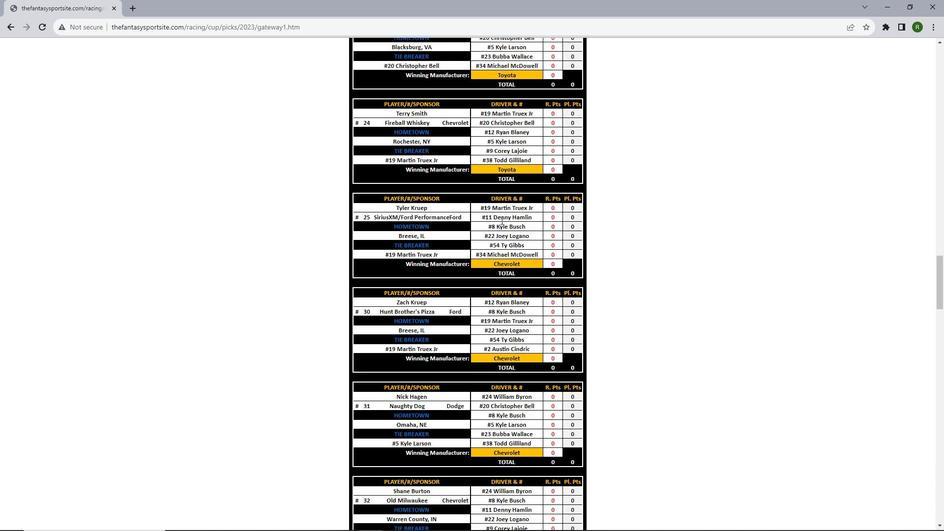 
Action: Mouse scrolled (501, 219) with delta (0, 0)
Screenshot: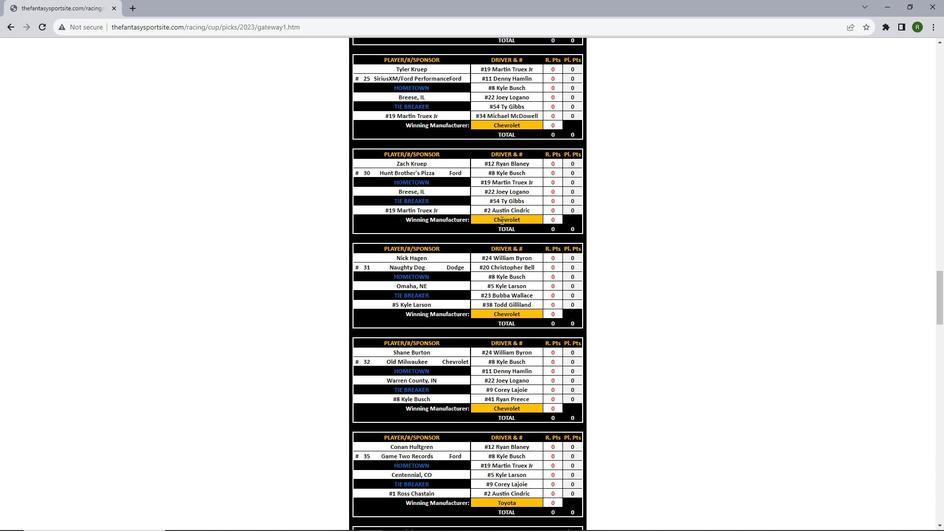 
Action: Mouse scrolled (501, 219) with delta (0, 0)
Screenshot: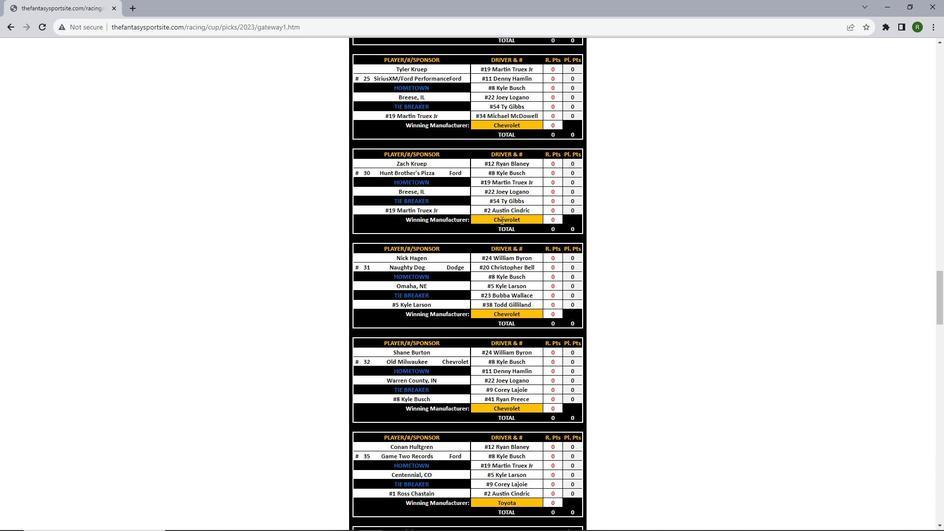 
Action: Mouse scrolled (501, 219) with delta (0, 0)
Screenshot: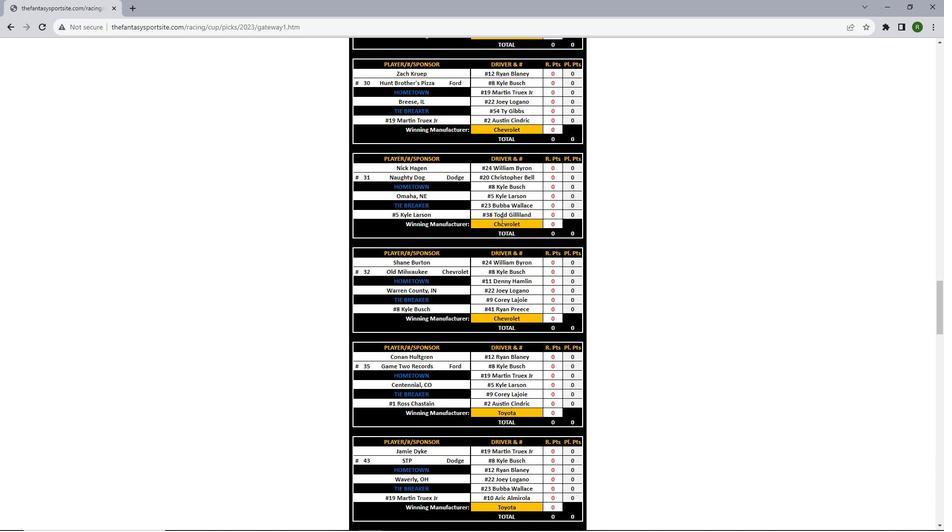 
Action: Mouse scrolled (501, 219) with delta (0, 0)
Screenshot: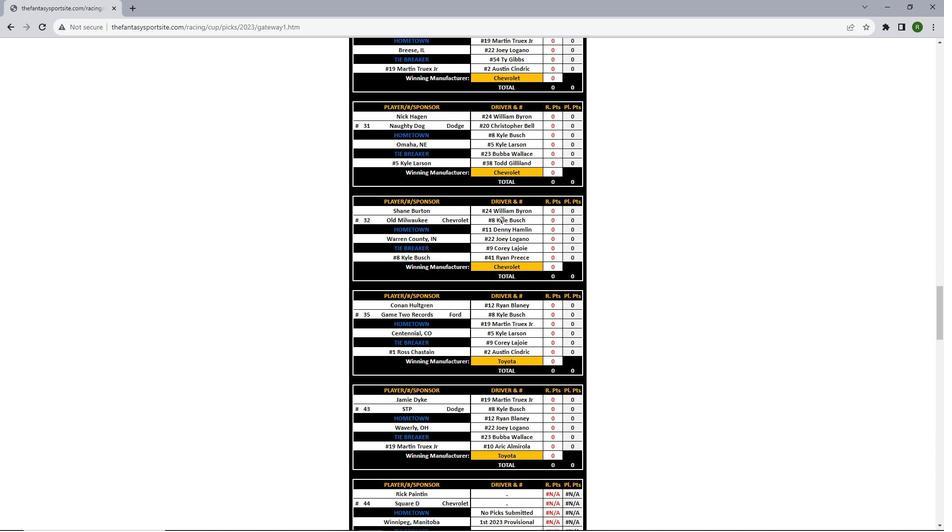 
Action: Mouse scrolled (501, 219) with delta (0, 0)
Screenshot: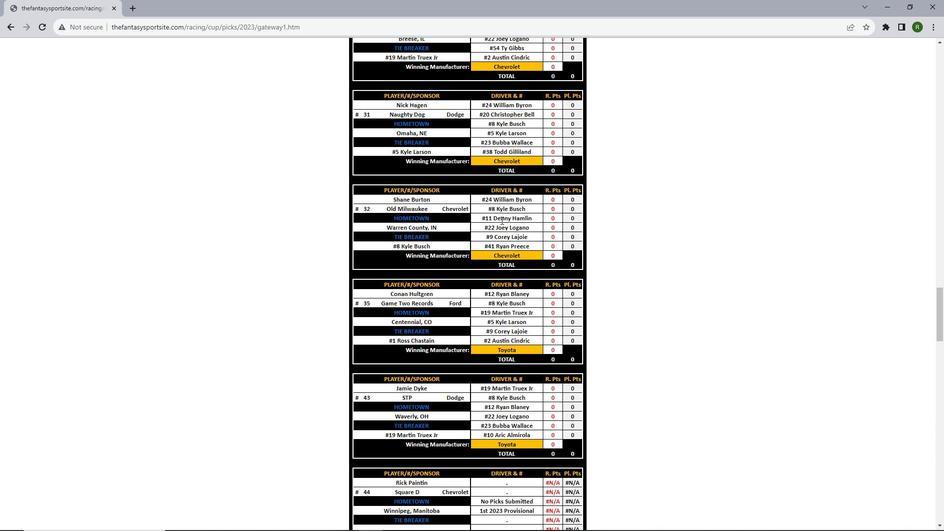 
Action: Mouse scrolled (501, 219) with delta (0, 0)
Screenshot: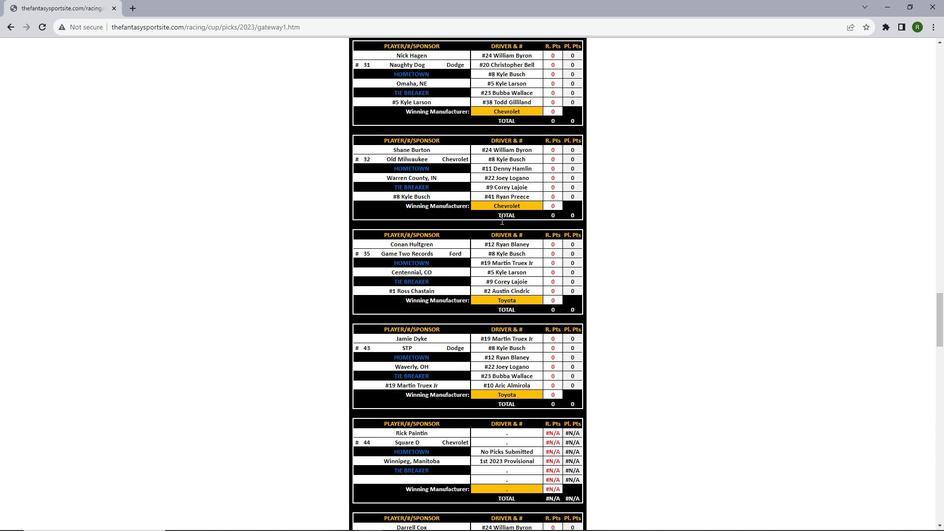 
Action: Mouse scrolled (501, 219) with delta (0, 0)
Screenshot: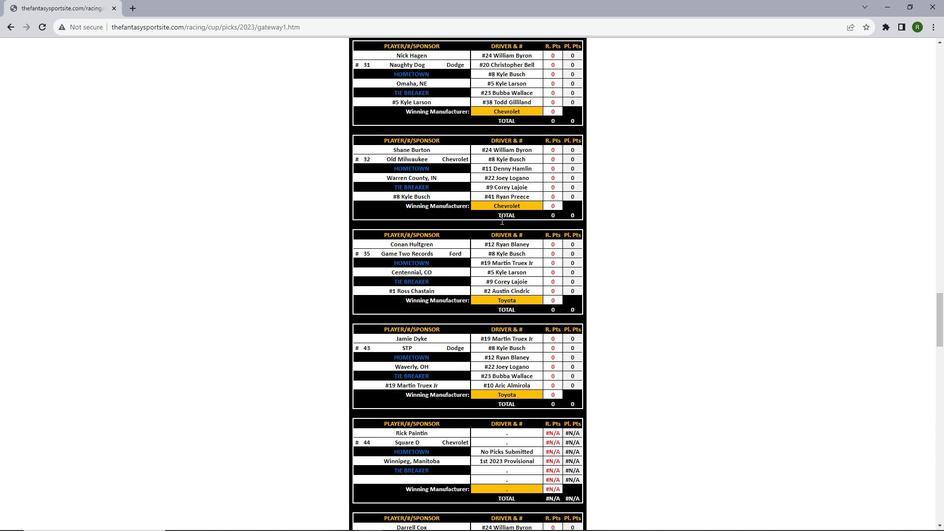 
Action: Mouse scrolled (501, 219) with delta (0, 0)
Screenshot: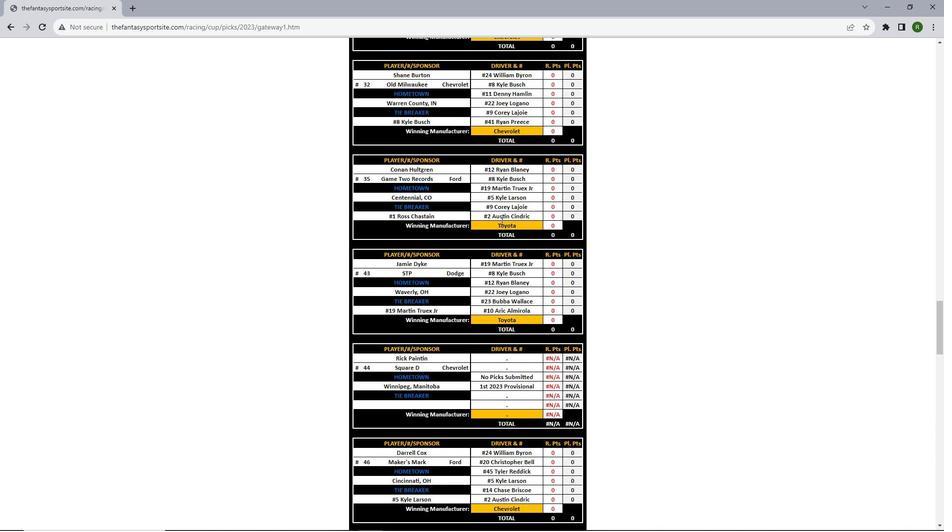 
Action: Mouse scrolled (501, 219) with delta (0, 0)
Screenshot: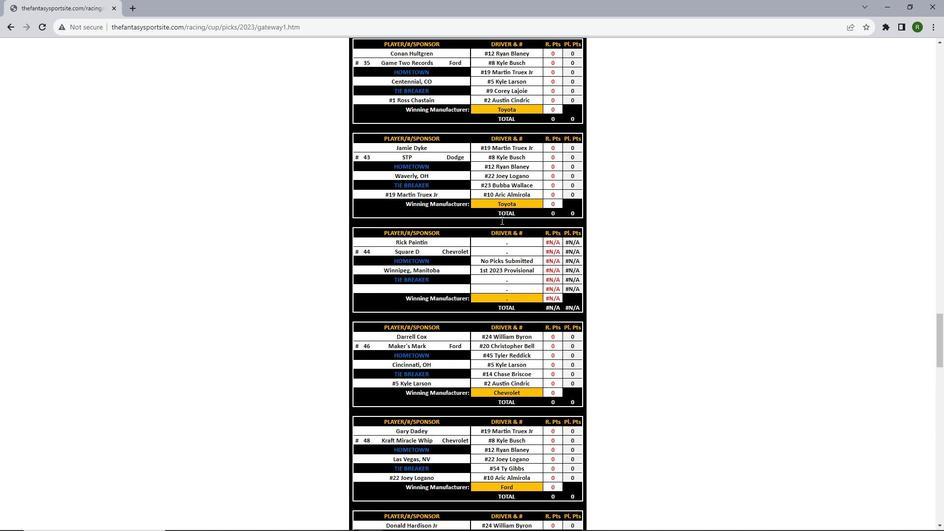 
Action: Mouse scrolled (501, 219) with delta (0, 0)
Screenshot: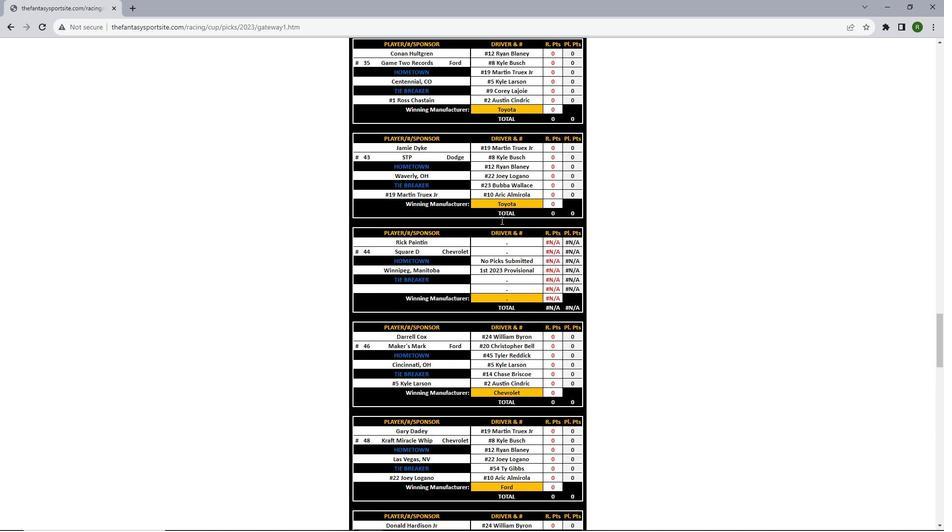
Action: Mouse scrolled (501, 219) with delta (0, 0)
Screenshot: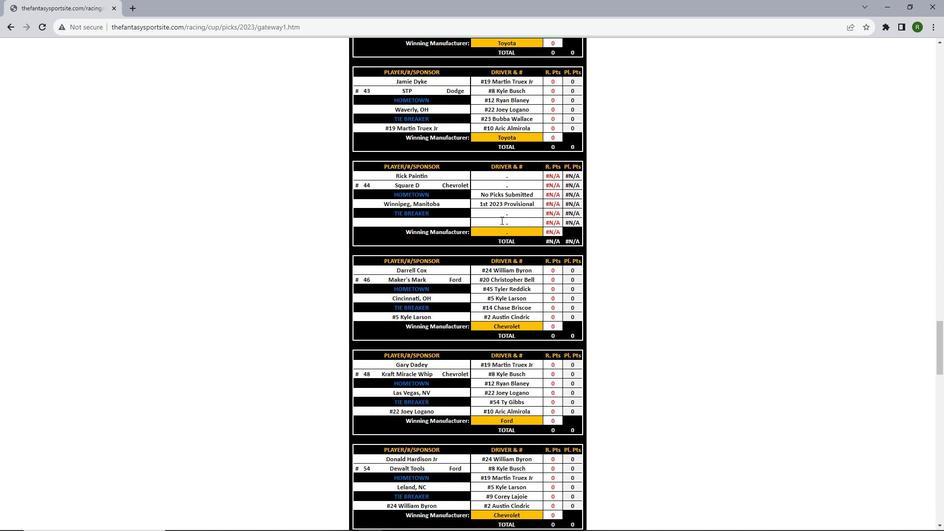 
Action: Mouse scrolled (501, 219) with delta (0, 0)
Screenshot: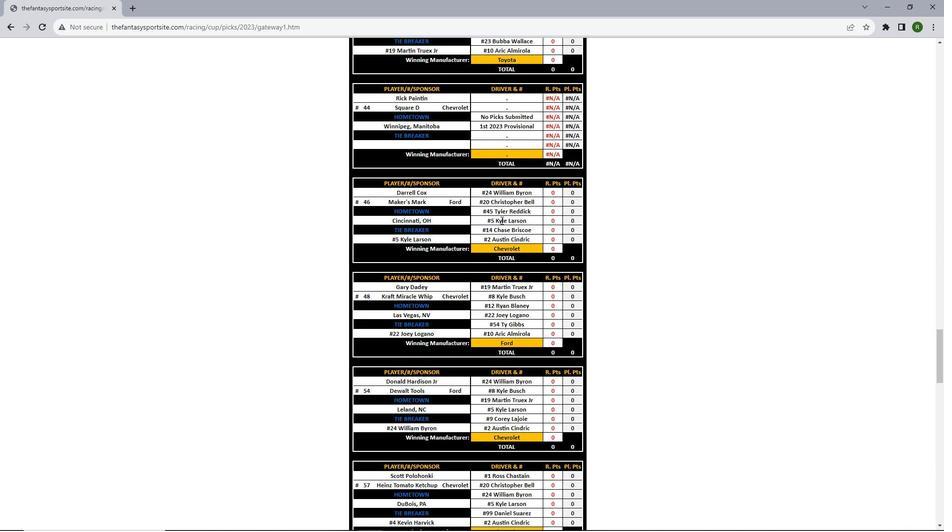 
Action: Mouse scrolled (501, 219) with delta (0, 0)
Screenshot: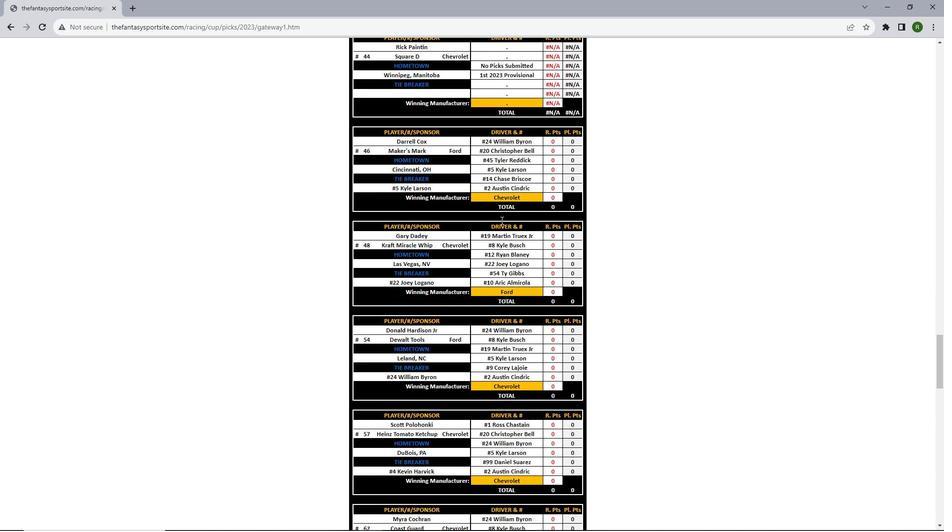 
Action: Mouse scrolled (501, 219) with delta (0, 0)
Screenshot: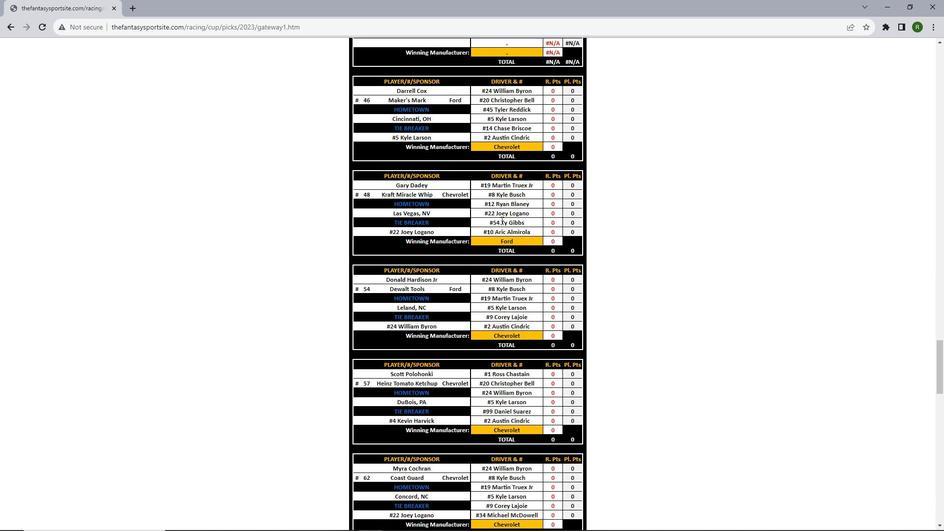 
Action: Mouse scrolled (501, 219) with delta (0, 0)
Screenshot: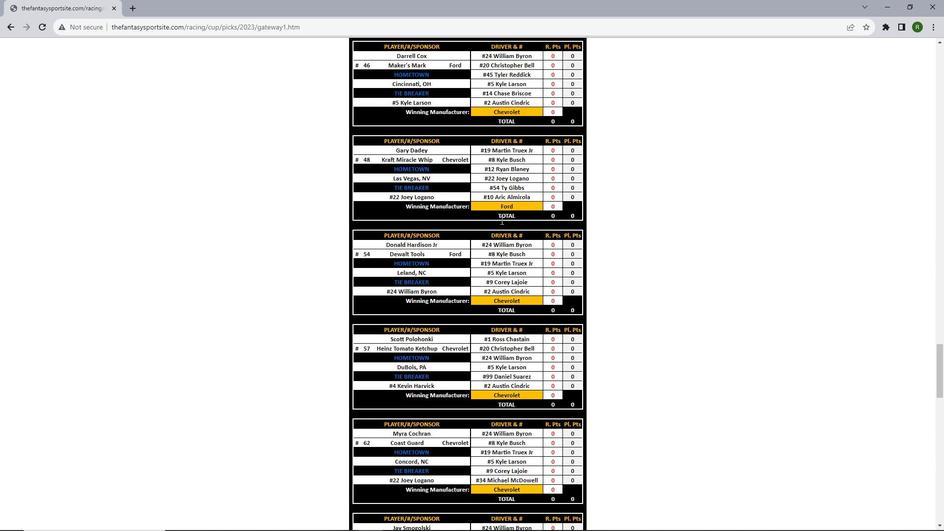 
Action: Mouse scrolled (501, 219) with delta (0, 0)
Screenshot: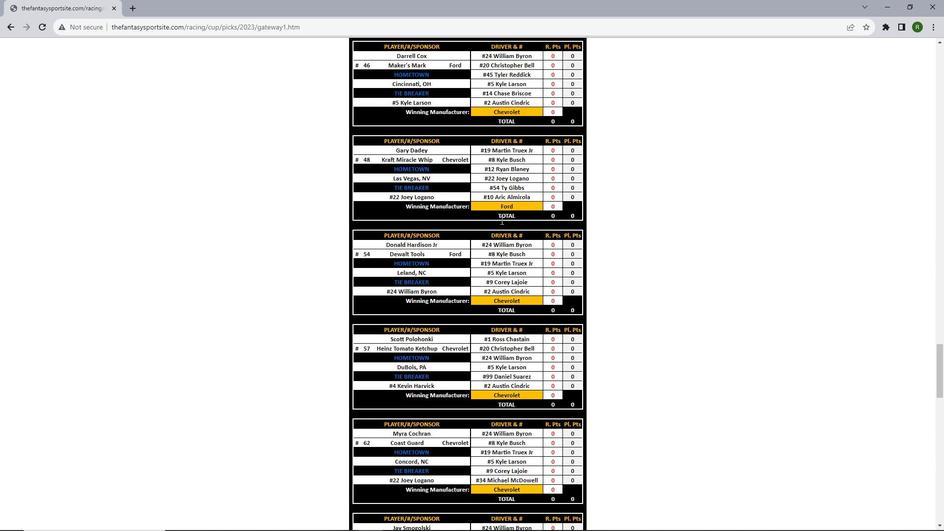 
Action: Mouse scrolled (501, 219) with delta (0, 0)
Screenshot: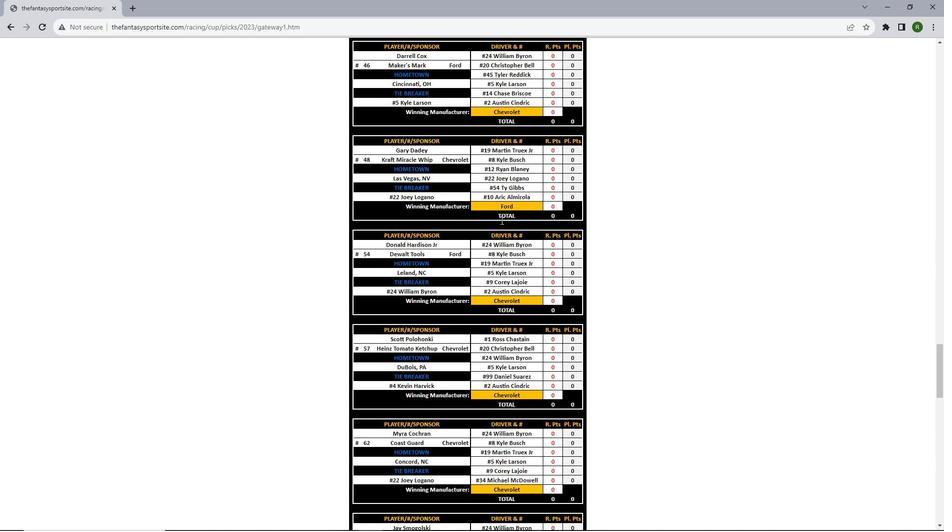 
Action: Mouse scrolled (501, 219) with delta (0, 0)
Screenshot: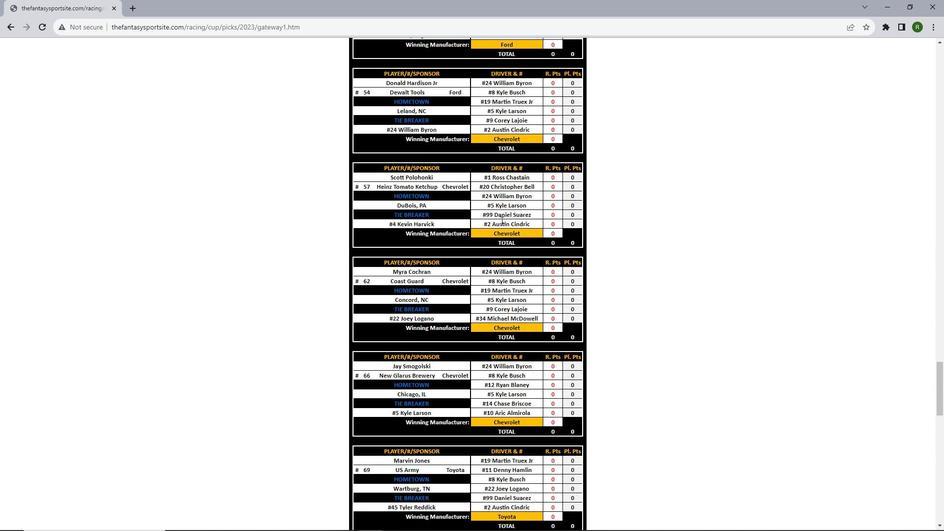 
Action: Mouse scrolled (501, 219) with delta (0, 0)
Screenshot: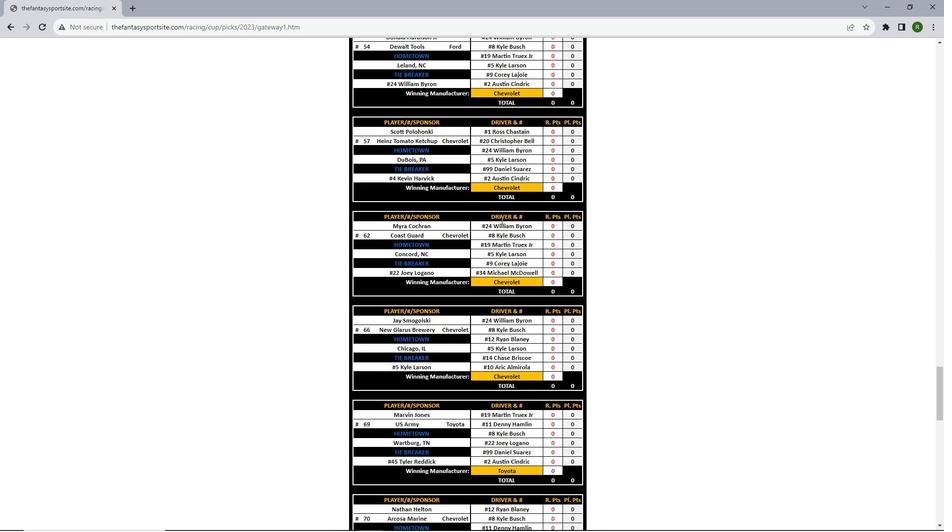 
Action: Mouse scrolled (501, 219) with delta (0, 0)
Screenshot: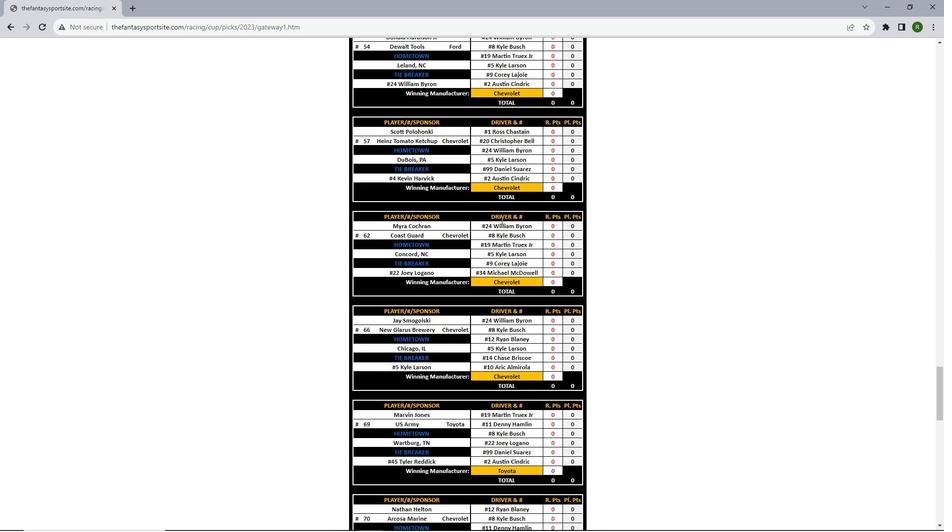 
Action: Mouse scrolled (501, 219) with delta (0, 0)
Screenshot: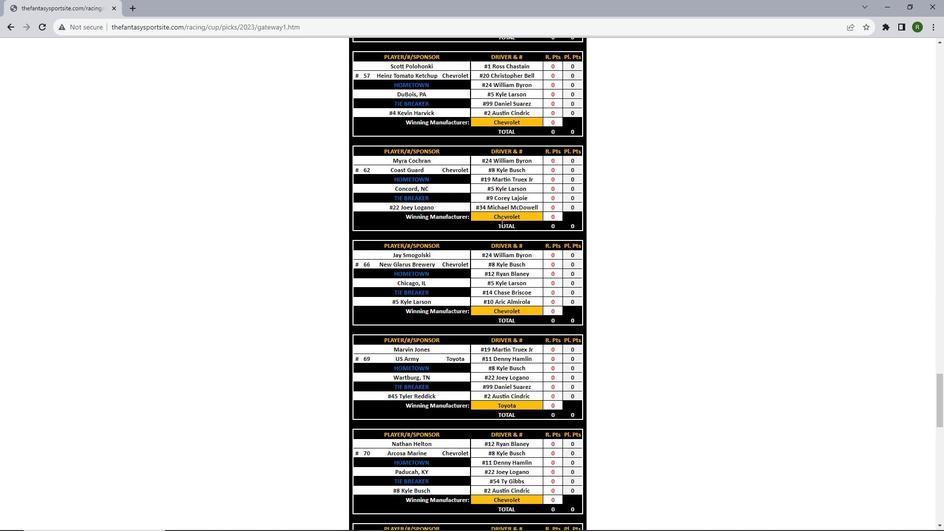 
Action: Mouse scrolled (501, 219) with delta (0, 0)
Screenshot: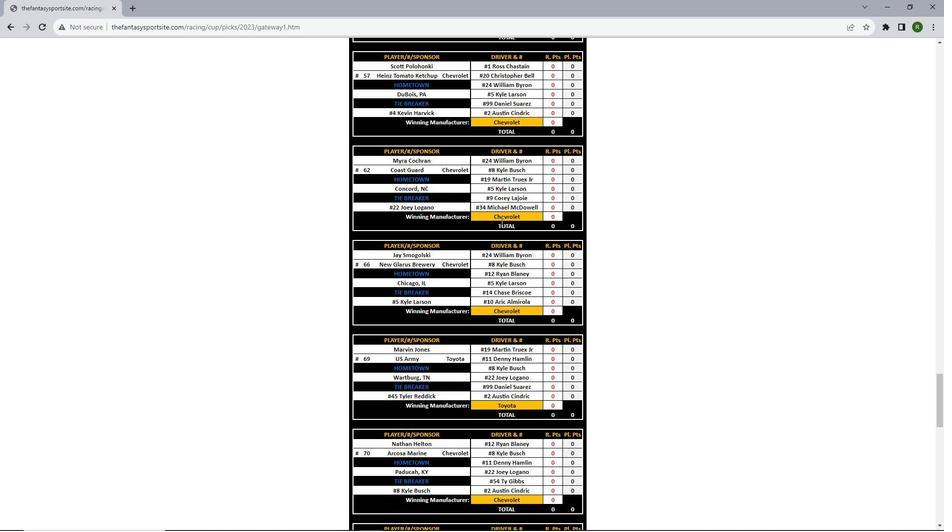 
Action: Mouse scrolled (501, 219) with delta (0, 0)
Screenshot: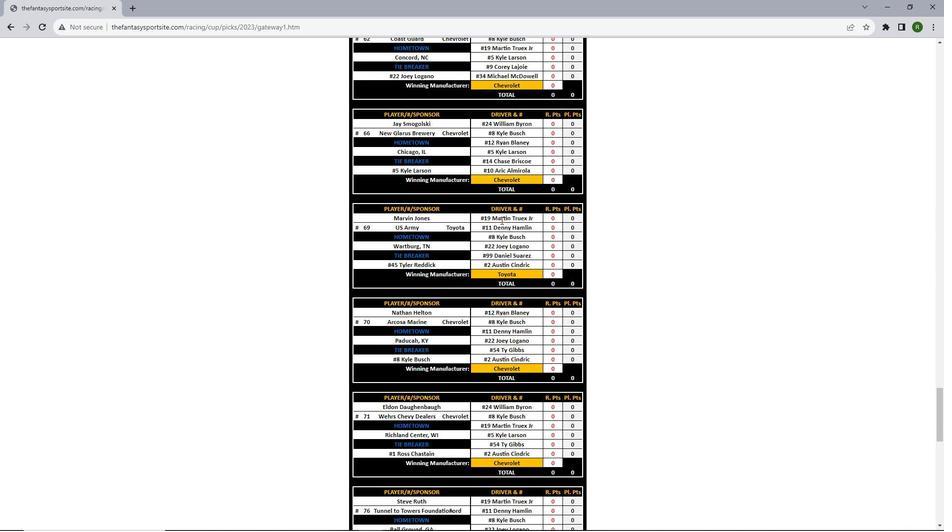 
Action: Mouse scrolled (501, 219) with delta (0, 0)
Screenshot: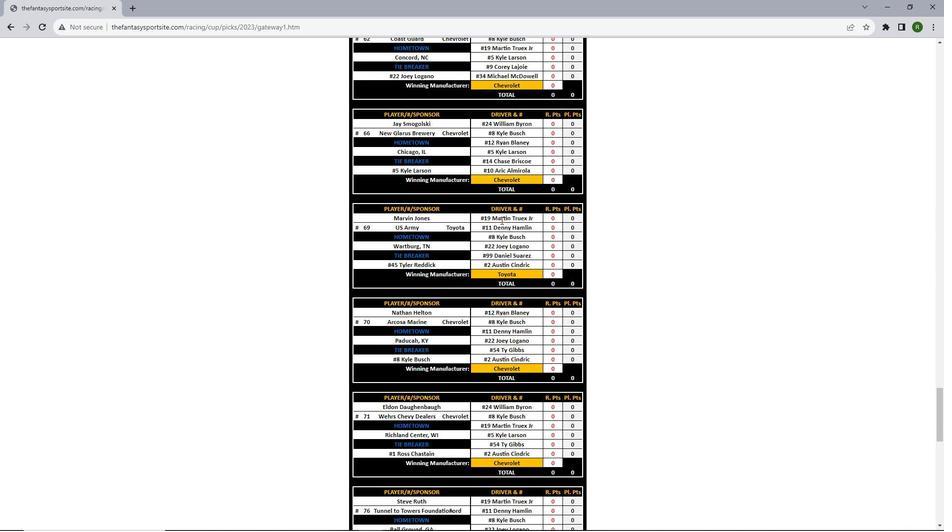 
Action: Mouse scrolled (501, 219) with delta (0, 0)
Screenshot: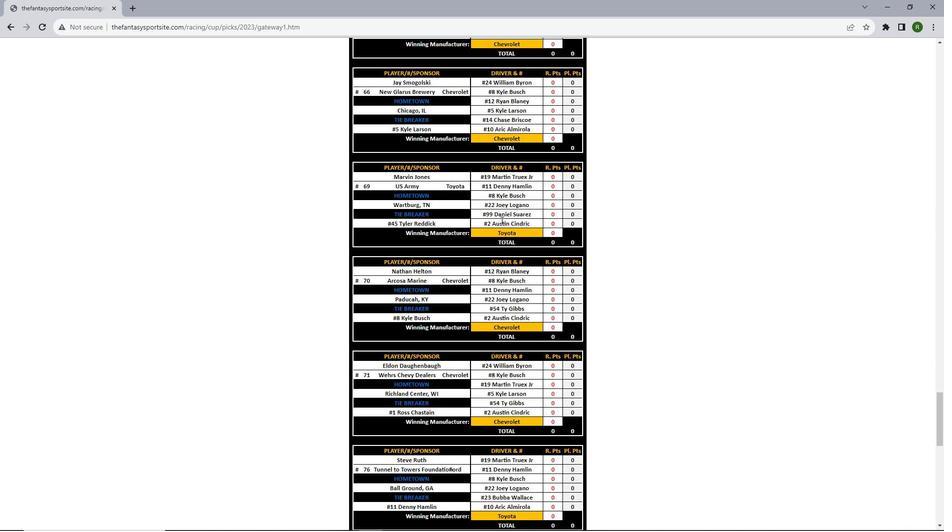 
Action: Mouse scrolled (501, 219) with delta (0, 0)
Screenshot: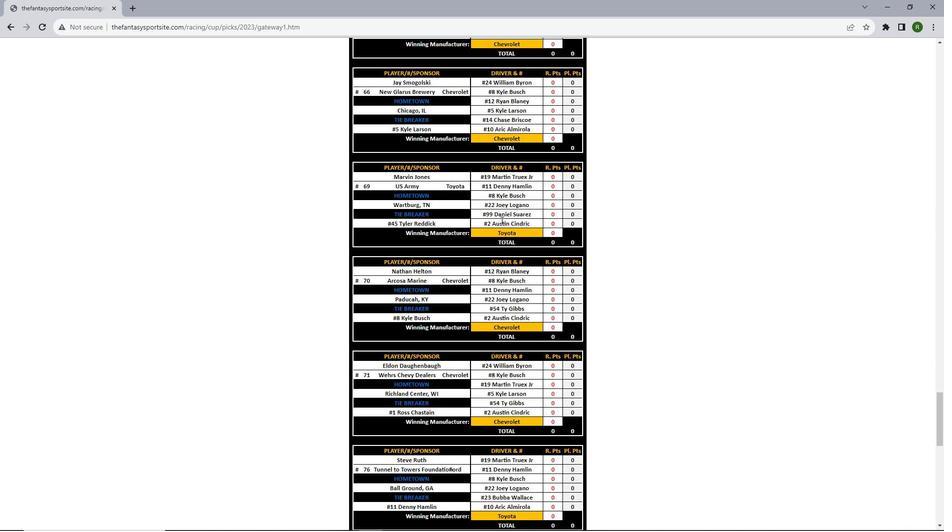 
Action: Mouse scrolled (501, 219) with delta (0, 0)
Screenshot: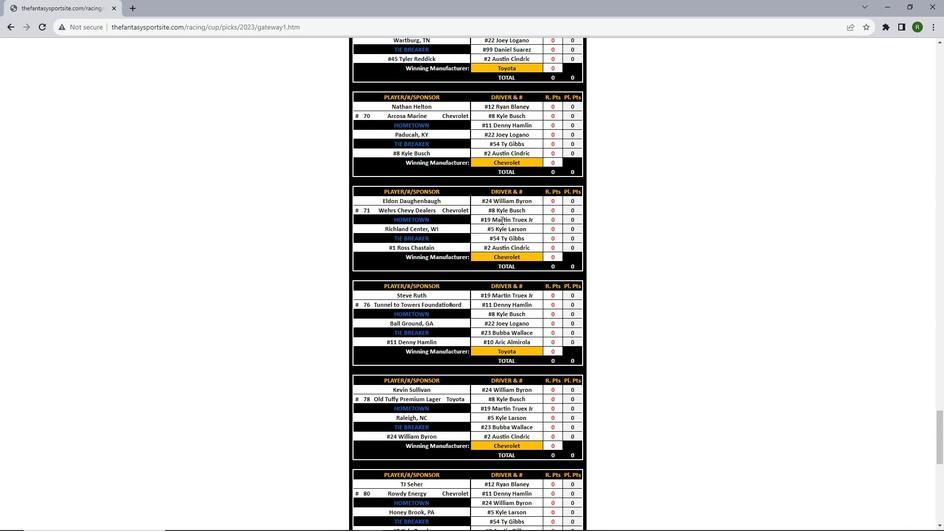 
Action: Mouse scrolled (501, 219) with delta (0, 0)
Screenshot: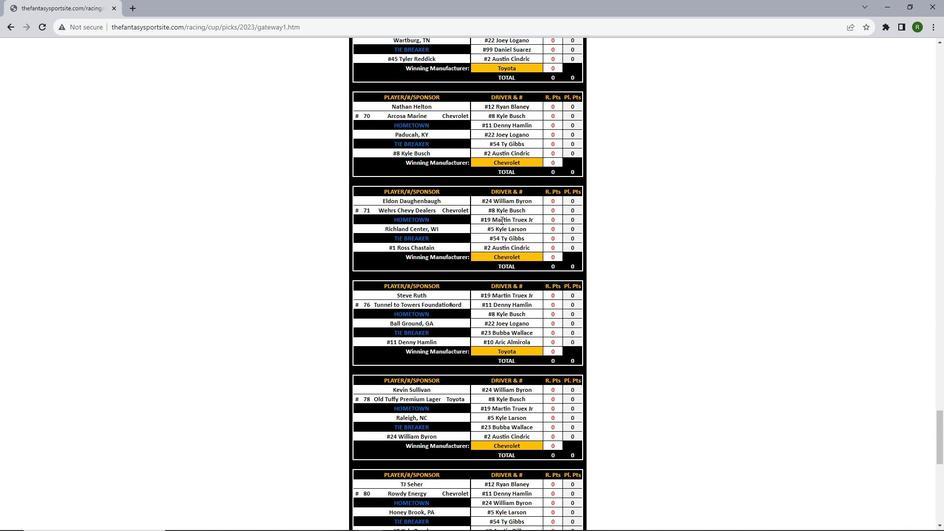 
Action: Mouse scrolled (501, 219) with delta (0, 0)
Screenshot: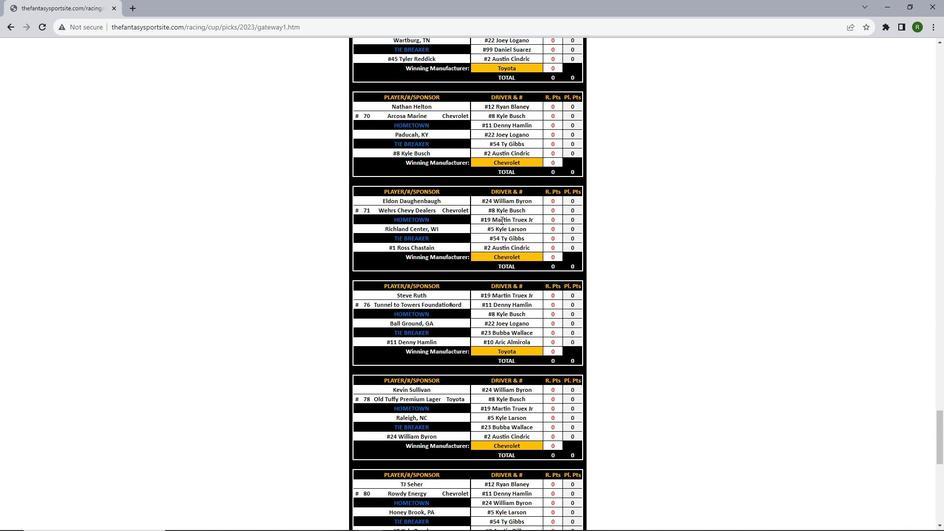 
Action: Mouse scrolled (501, 219) with delta (0, 0)
Screenshot: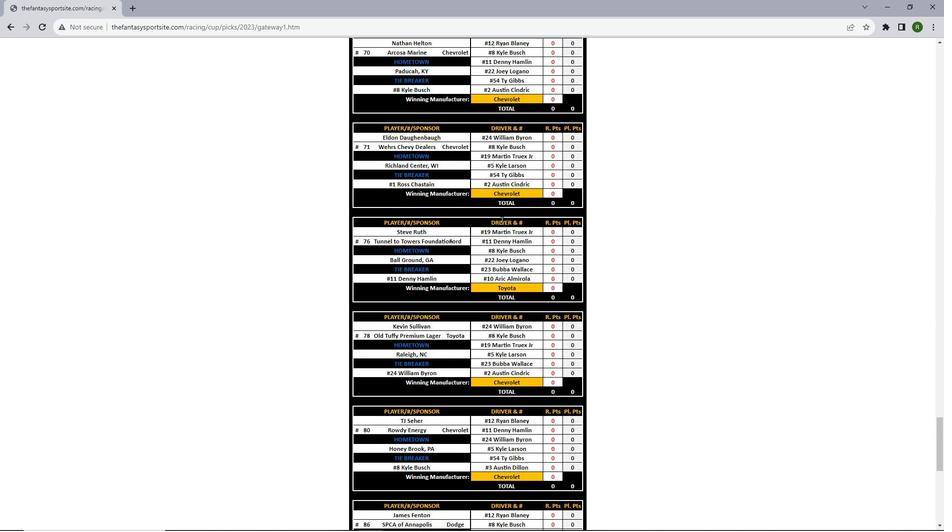 
Action: Mouse scrolled (501, 219) with delta (0, 0)
Screenshot: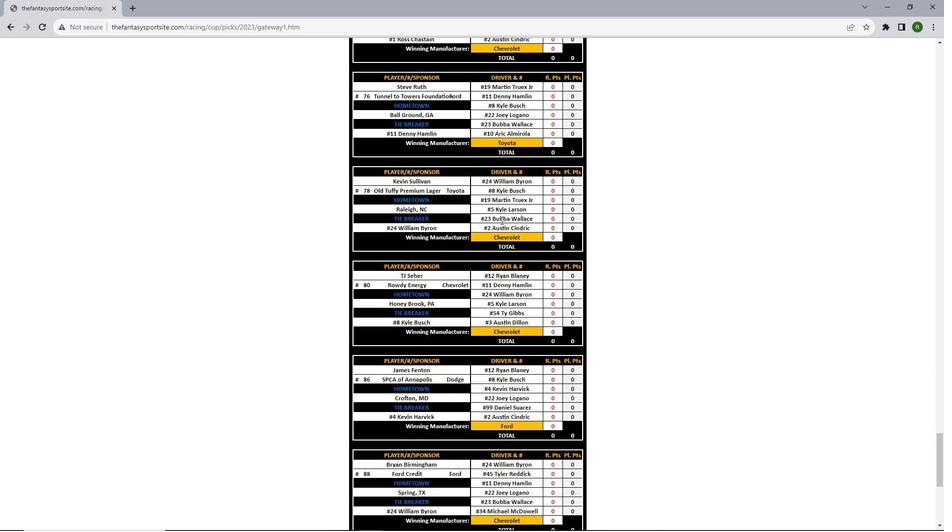 
Action: Mouse scrolled (501, 219) with delta (0, 0)
Screenshot: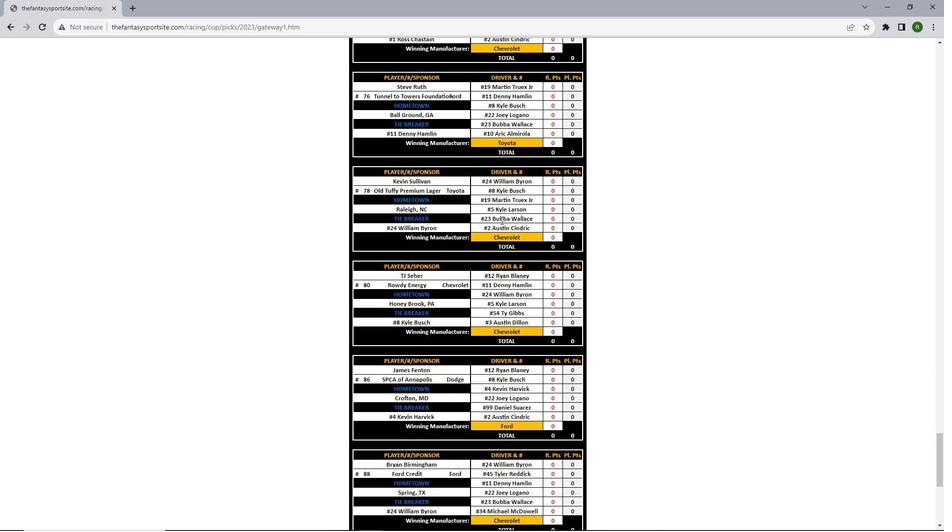 
Action: Mouse scrolled (501, 219) with delta (0, 0)
Screenshot: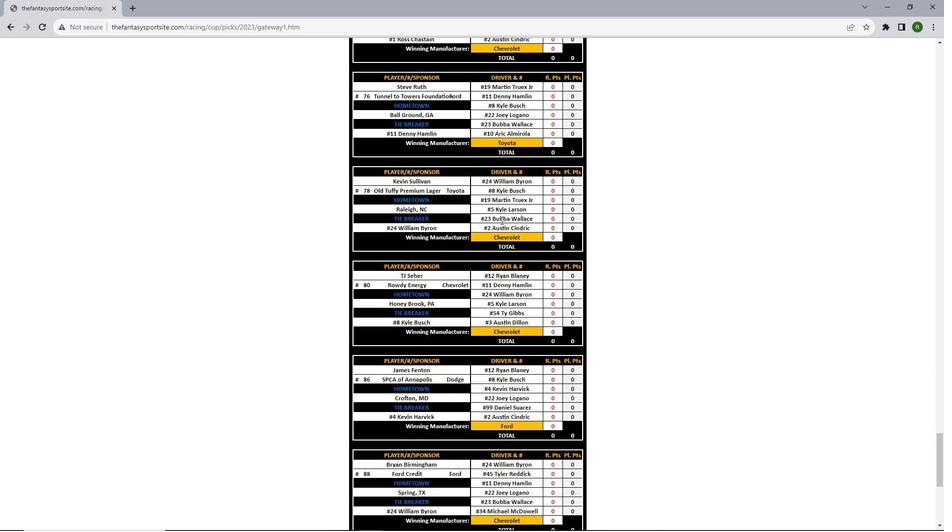 
Action: Mouse scrolled (501, 219) with delta (0, 0)
Screenshot: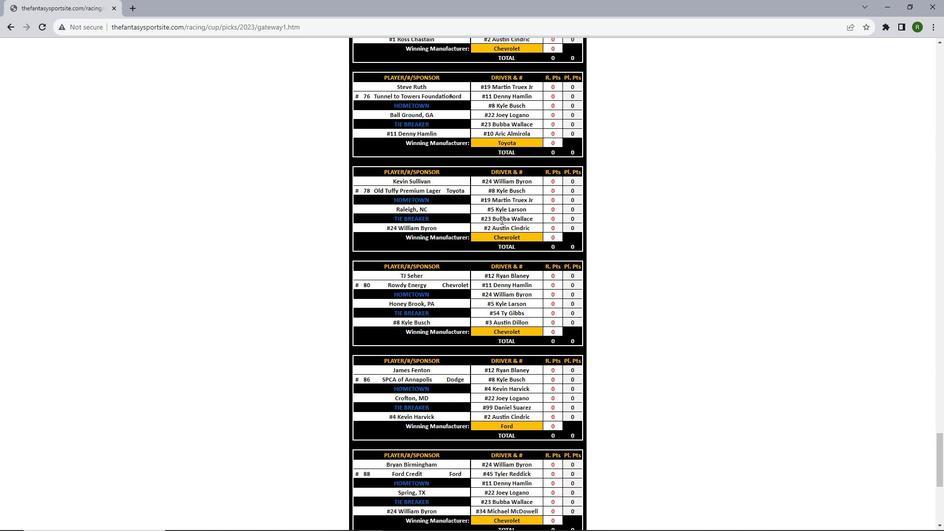 
Action: Mouse scrolled (501, 219) with delta (0, 0)
Screenshot: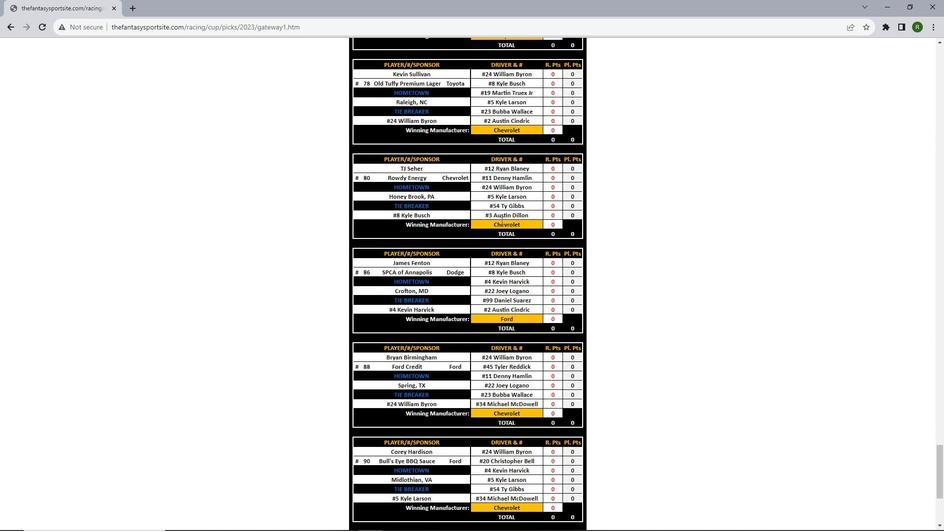 
Action: Mouse scrolled (501, 219) with delta (0, 0)
Screenshot: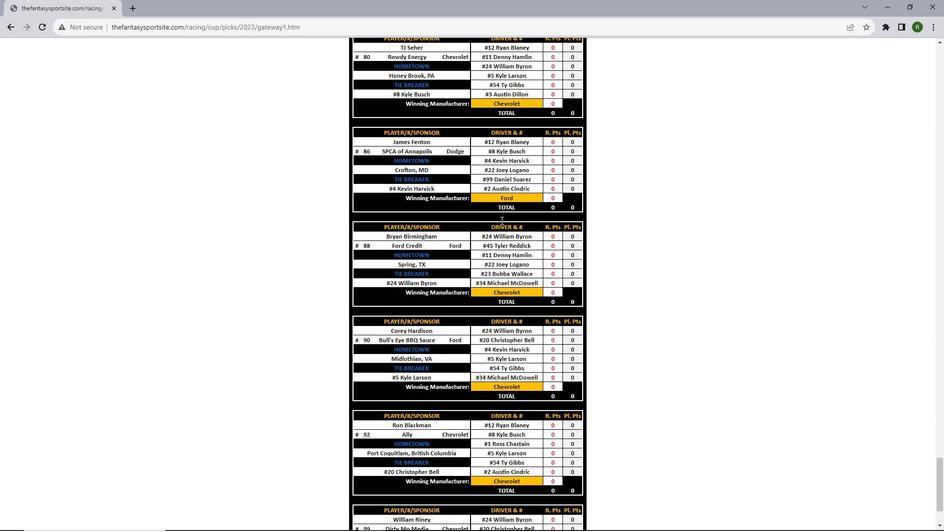 
Action: Mouse scrolled (501, 219) with delta (0, 0)
Screenshot: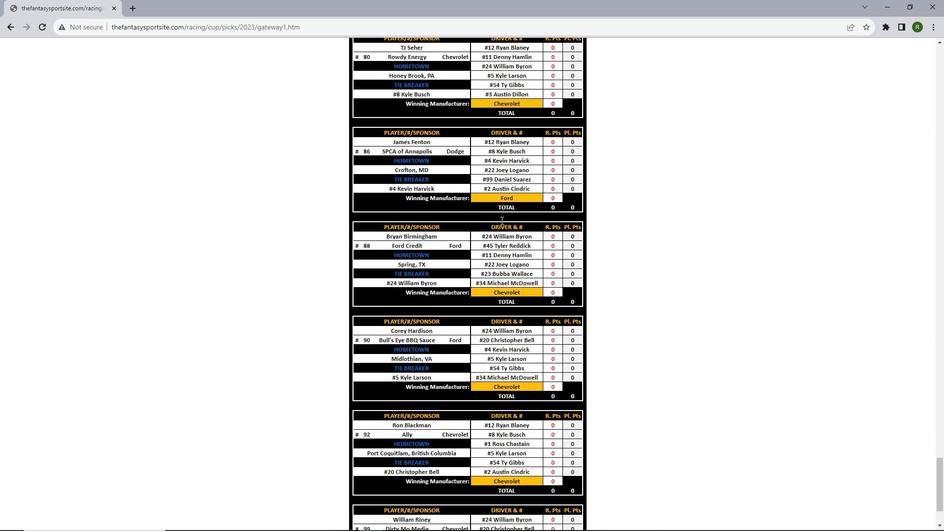 
Action: Mouse scrolled (501, 219) with delta (0, 0)
Screenshot: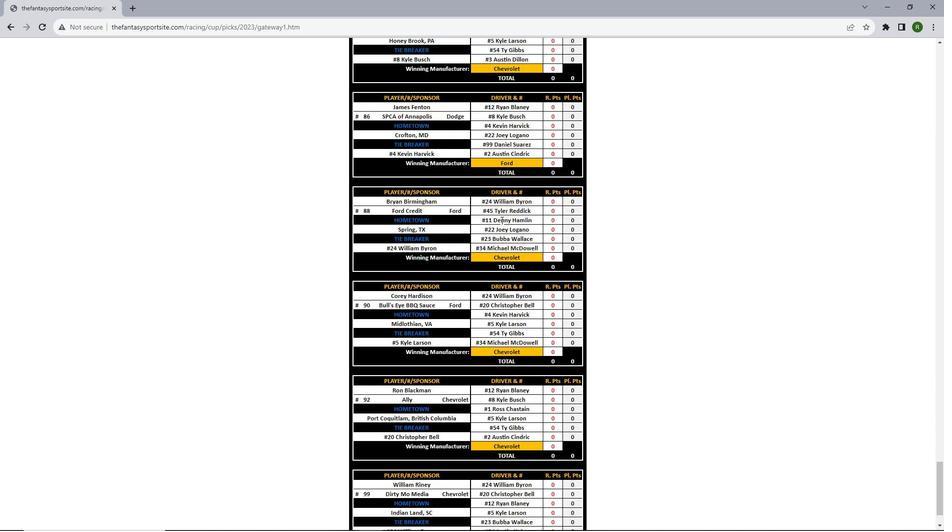 
Action: Mouse scrolled (501, 219) with delta (0, 0)
Screenshot: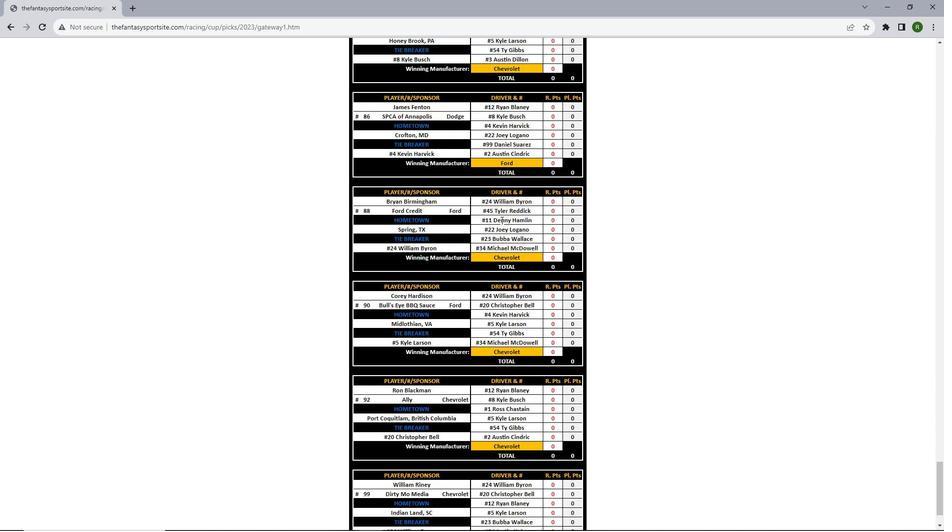 
Action: Mouse scrolled (501, 219) with delta (0, 0)
Screenshot: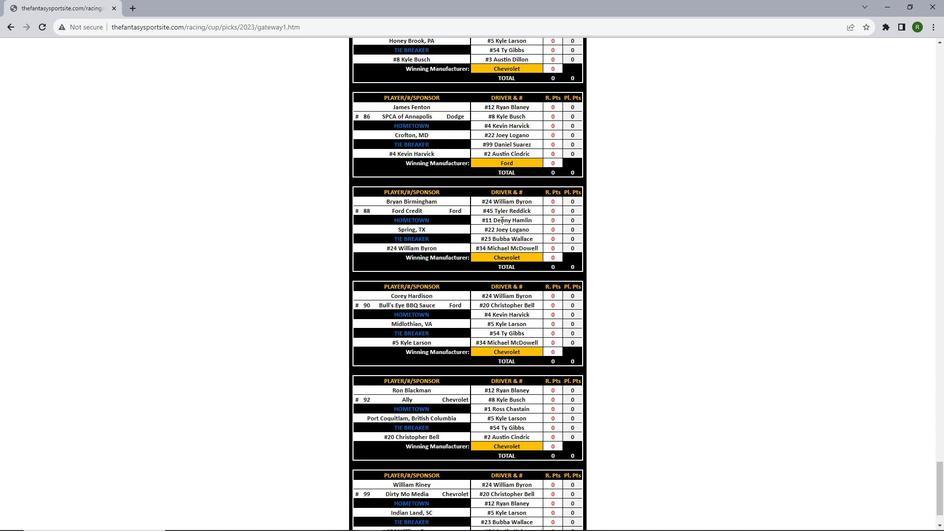 
Action: Mouse scrolled (501, 219) with delta (0, 0)
Screenshot: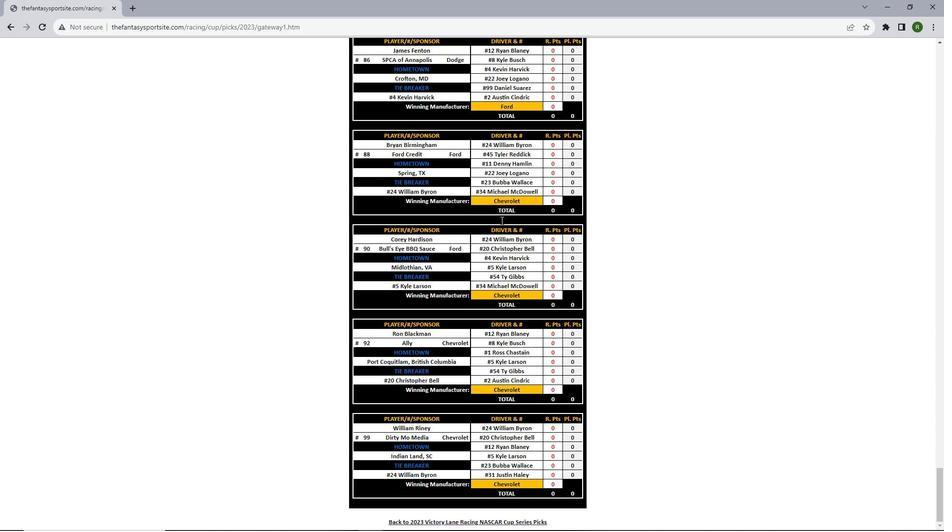 
Action: Mouse scrolled (501, 219) with delta (0, 0)
Screenshot: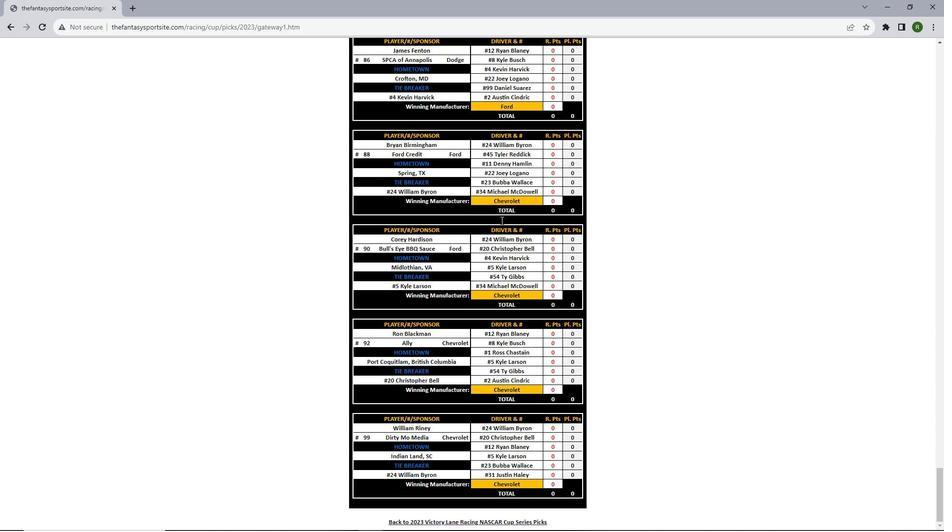 
Action: Mouse scrolled (501, 219) with delta (0, 0)
Screenshot: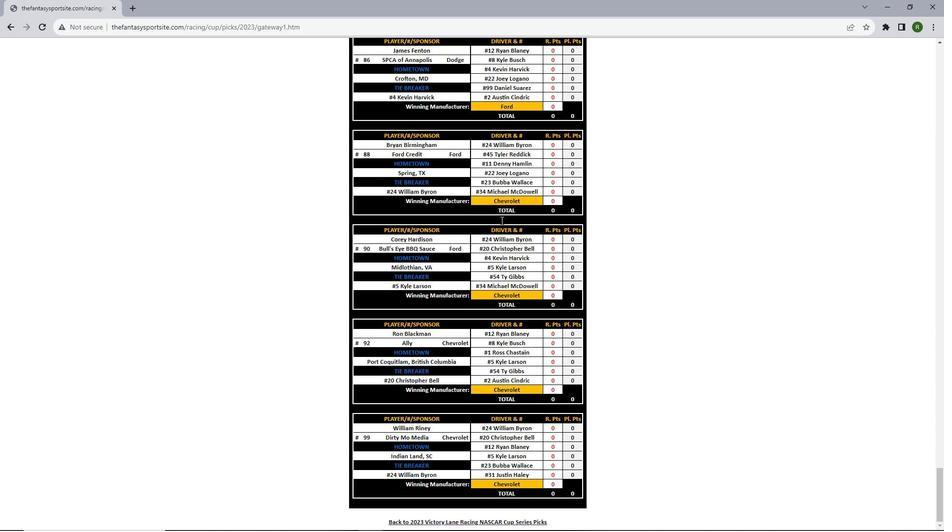 
Action: Mouse scrolled (501, 219) with delta (0, 0)
Screenshot: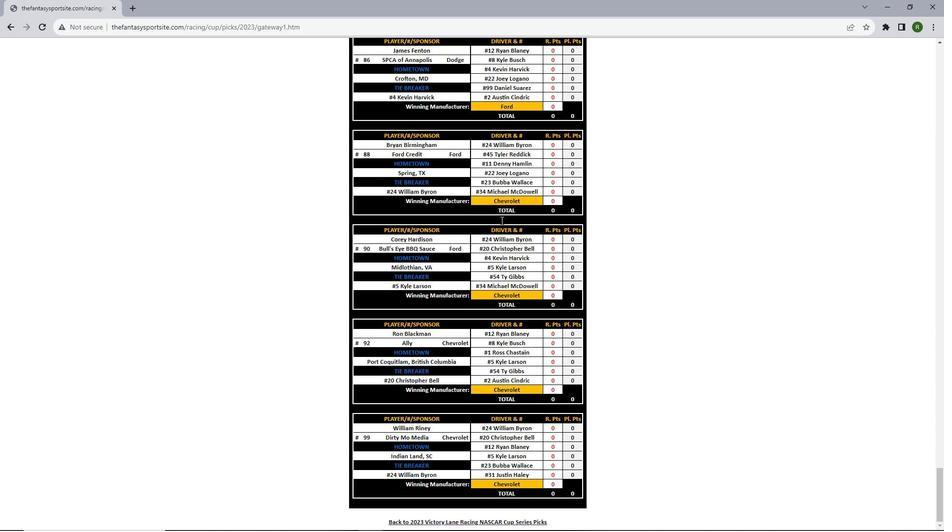 
